 Task: Find connections with filter location Puerto Madryn with filter topic #Corporationwith filter profile language French with filter current company Vaco with filter school RNS Institute of Technology - India with filter industry Motor Vehicle Manufacturing with filter service category User Experience Writing with filter keywords title Camera Operator
Action: Mouse moved to (580, 97)
Screenshot: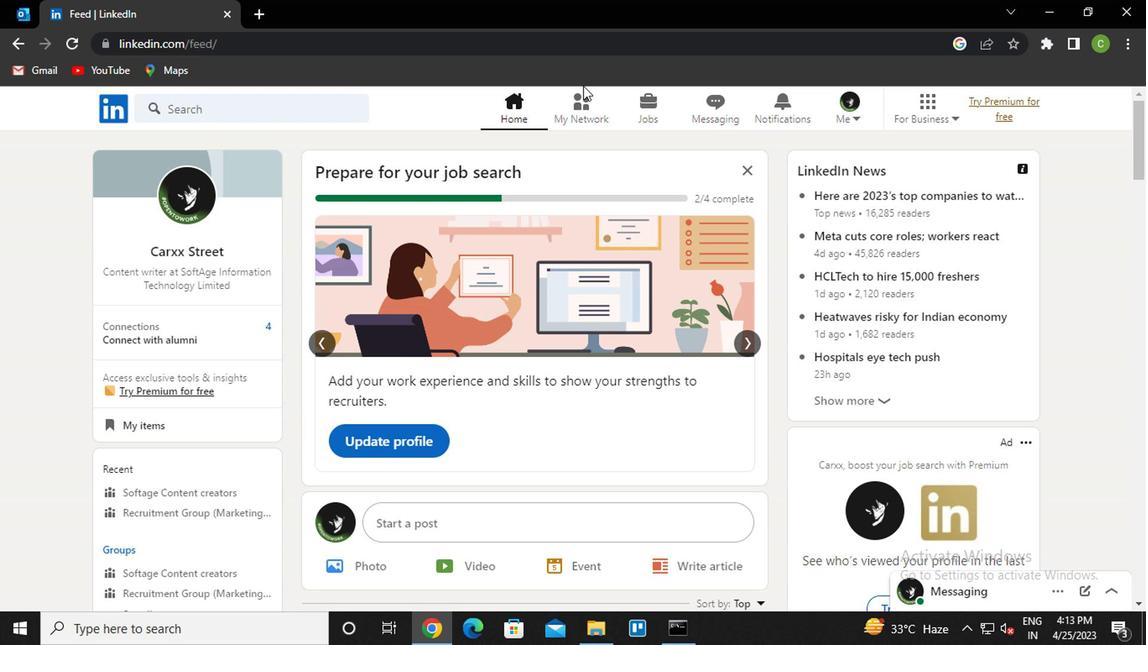 
Action: Mouse pressed left at (580, 97)
Screenshot: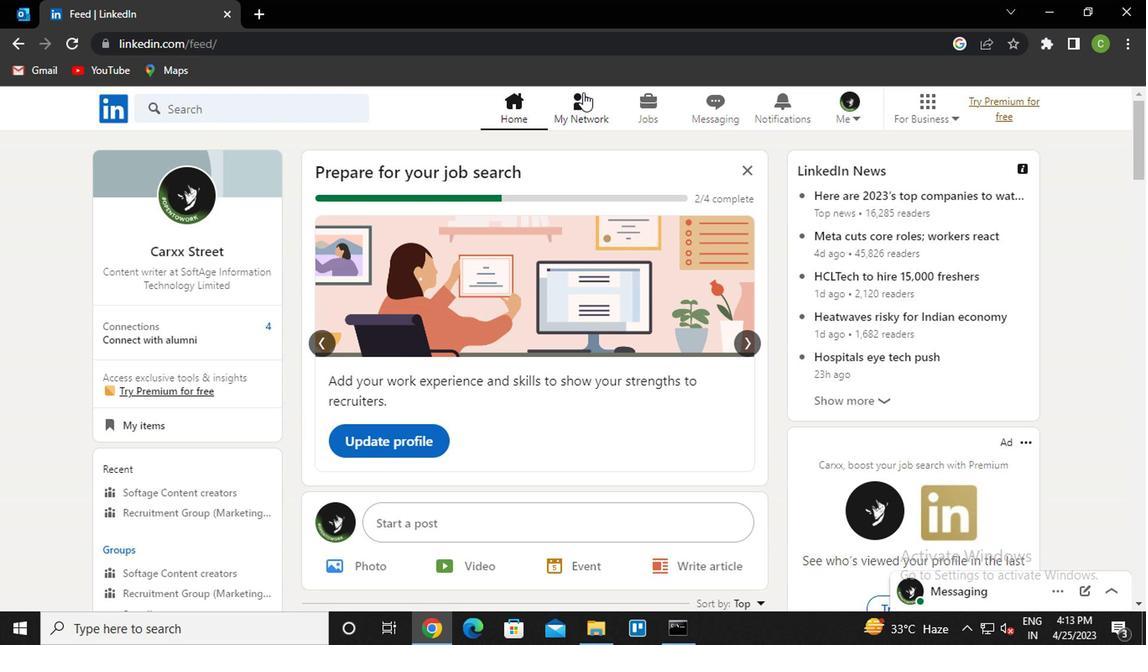 
Action: Mouse moved to (250, 198)
Screenshot: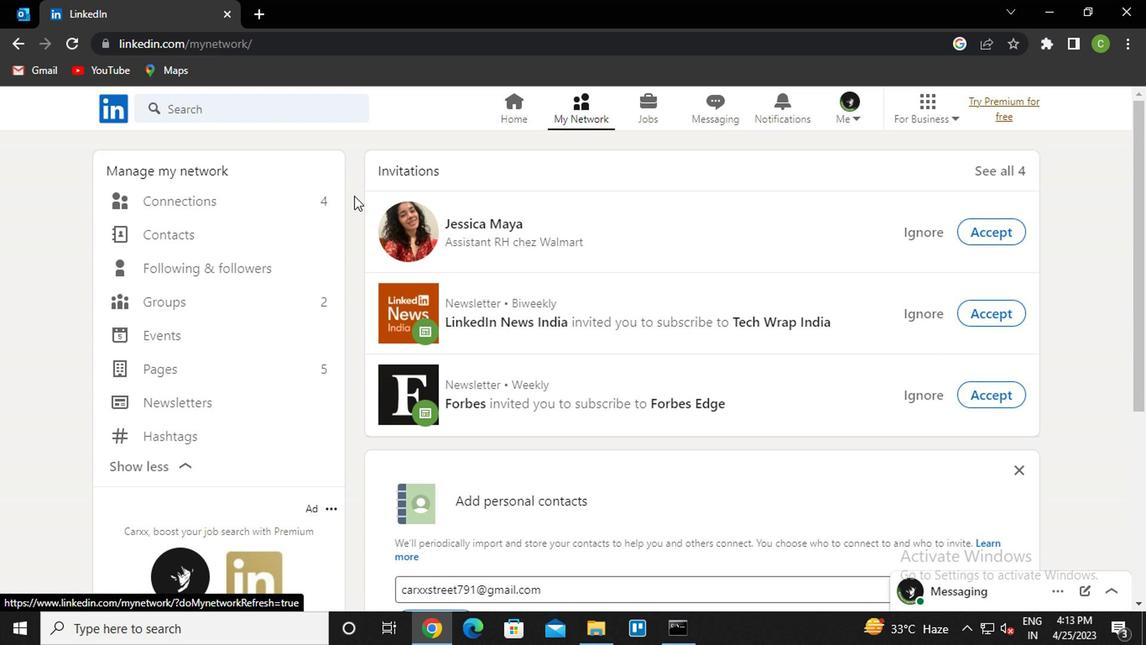 
Action: Mouse pressed left at (250, 198)
Screenshot: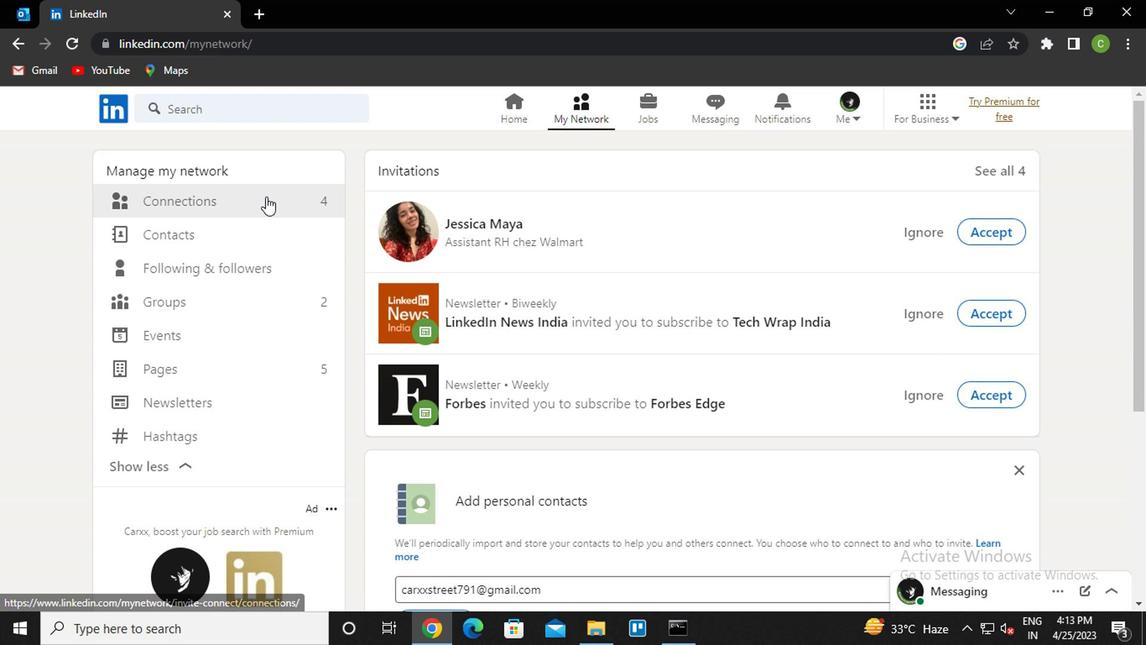 
Action: Mouse moved to (698, 206)
Screenshot: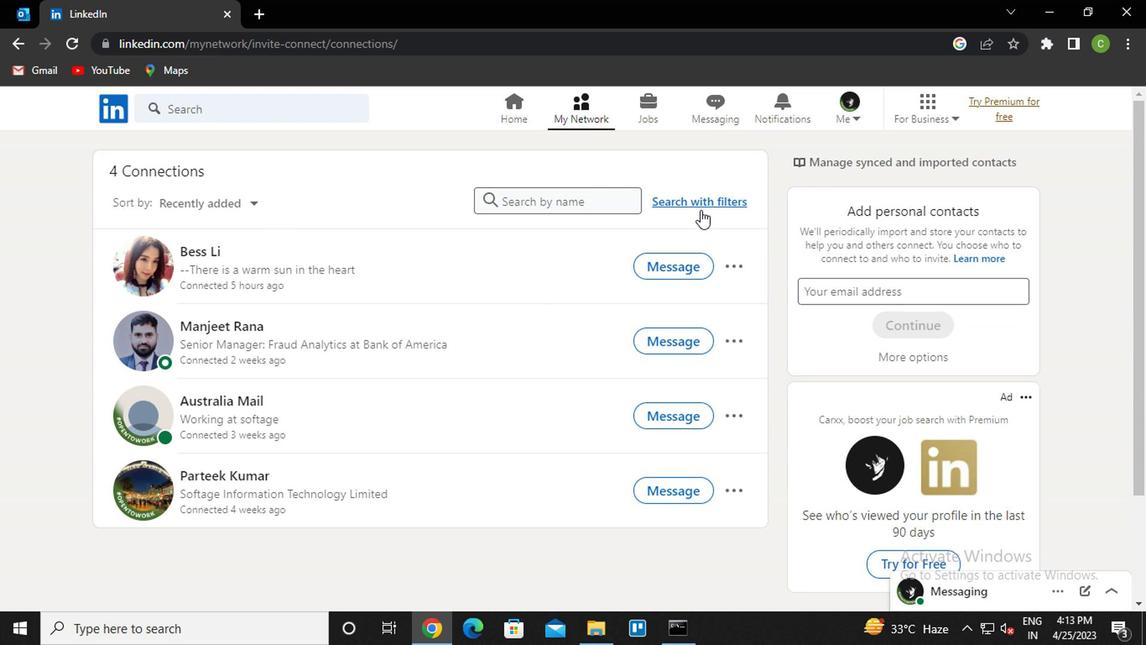 
Action: Mouse pressed left at (698, 206)
Screenshot: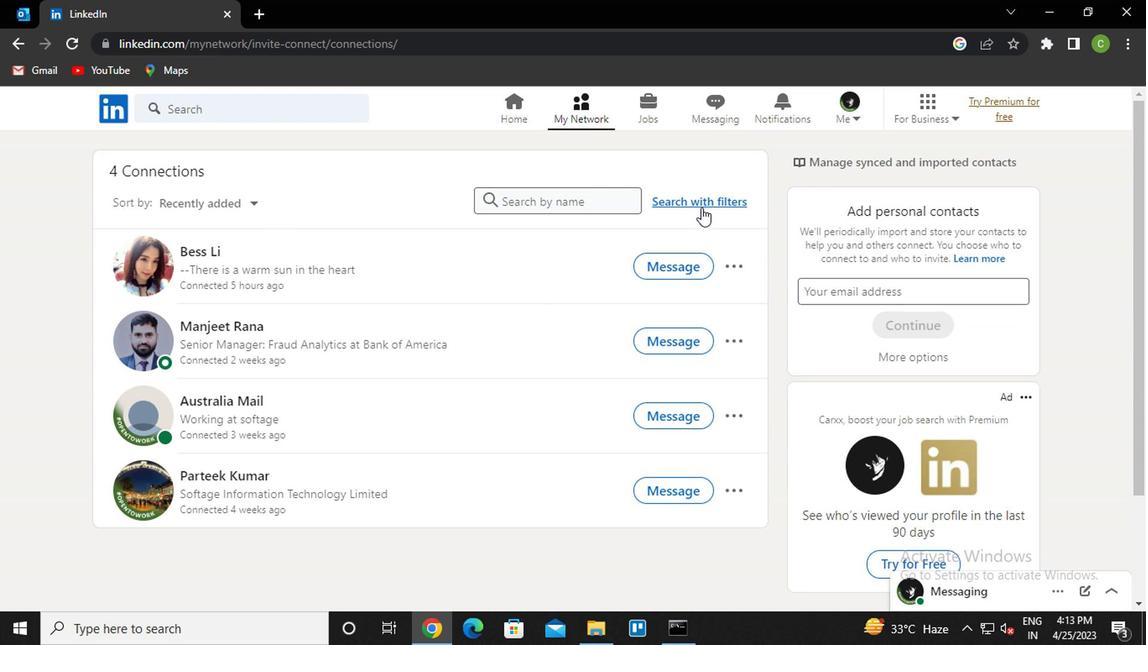 
Action: Mouse moved to (565, 158)
Screenshot: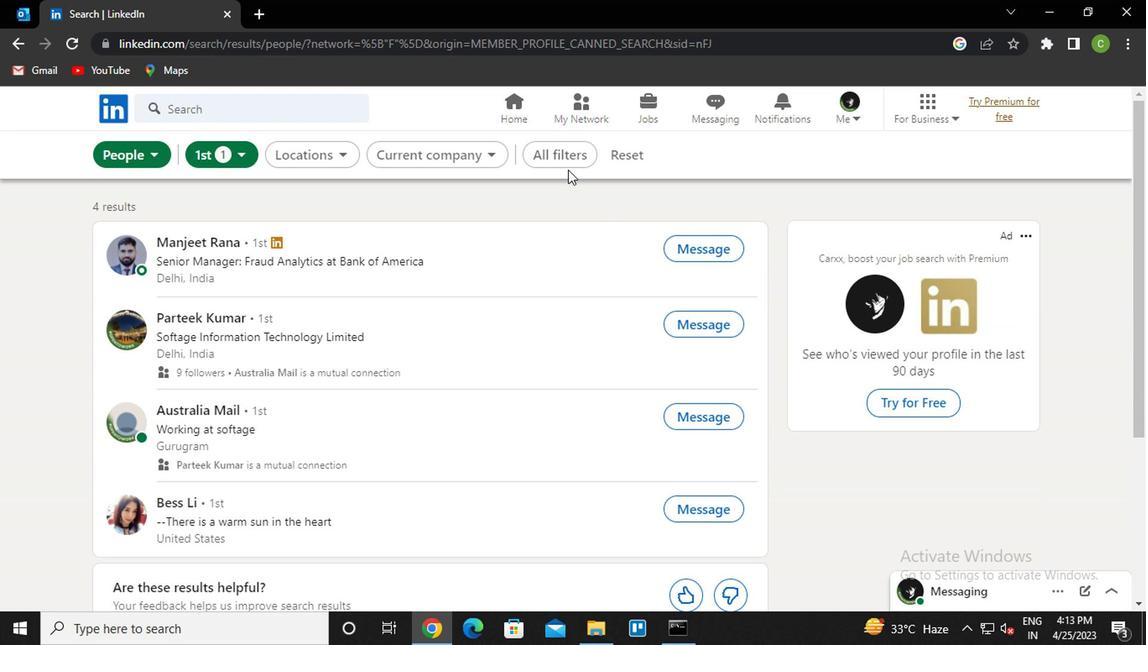 
Action: Mouse pressed left at (565, 158)
Screenshot: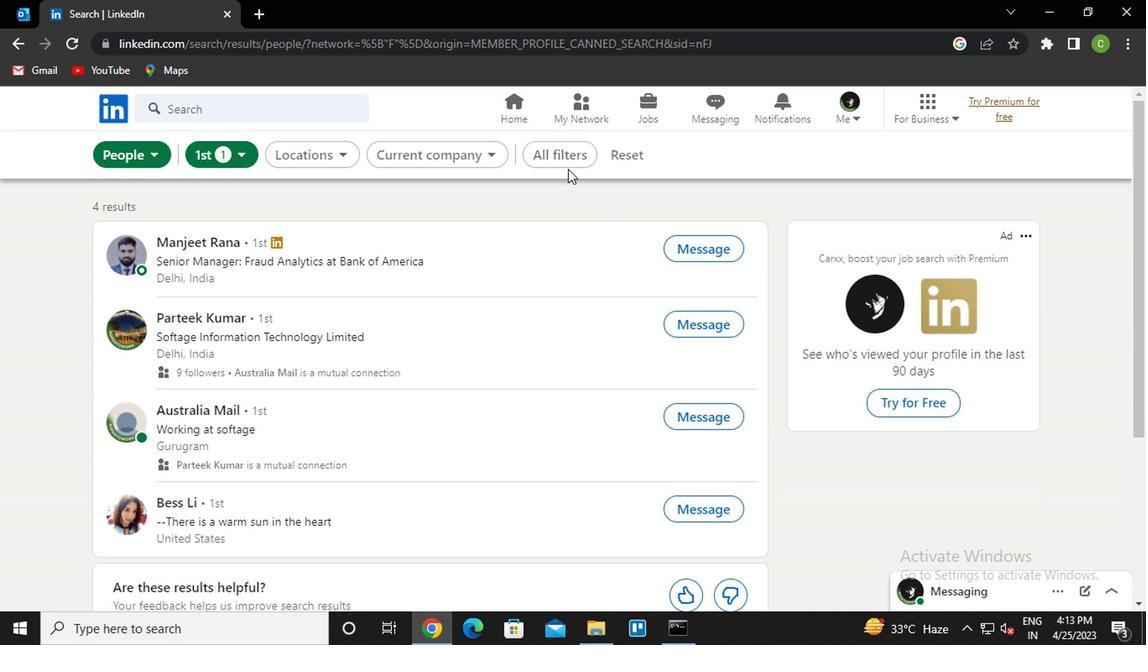 
Action: Mouse moved to (843, 389)
Screenshot: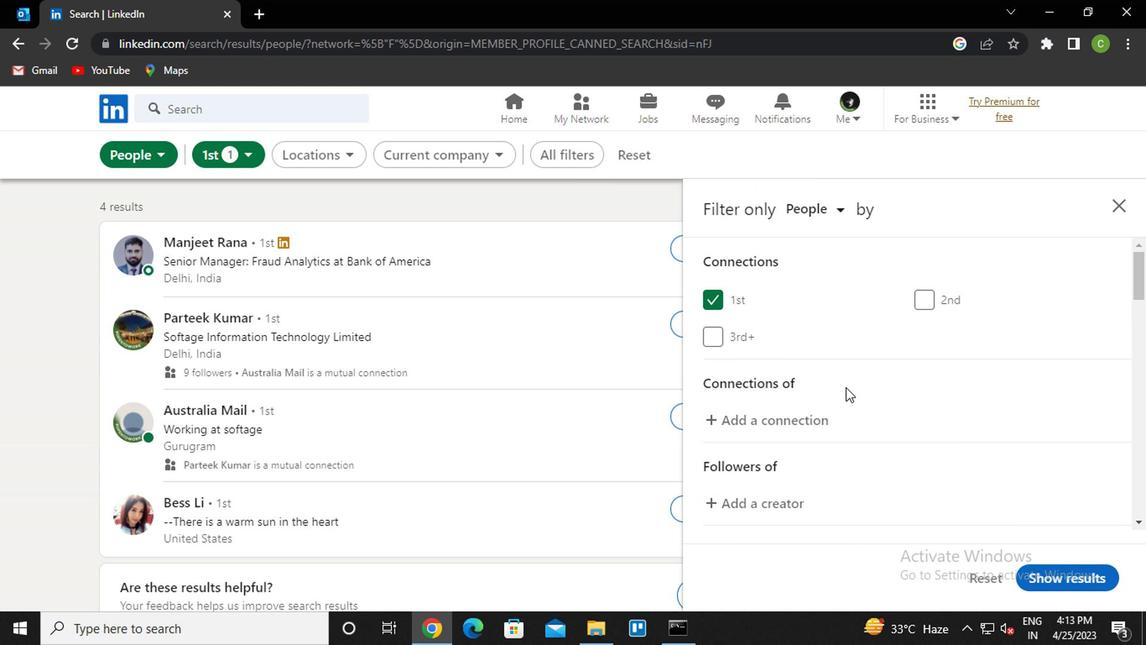 
Action: Mouse scrolled (843, 388) with delta (0, 0)
Screenshot: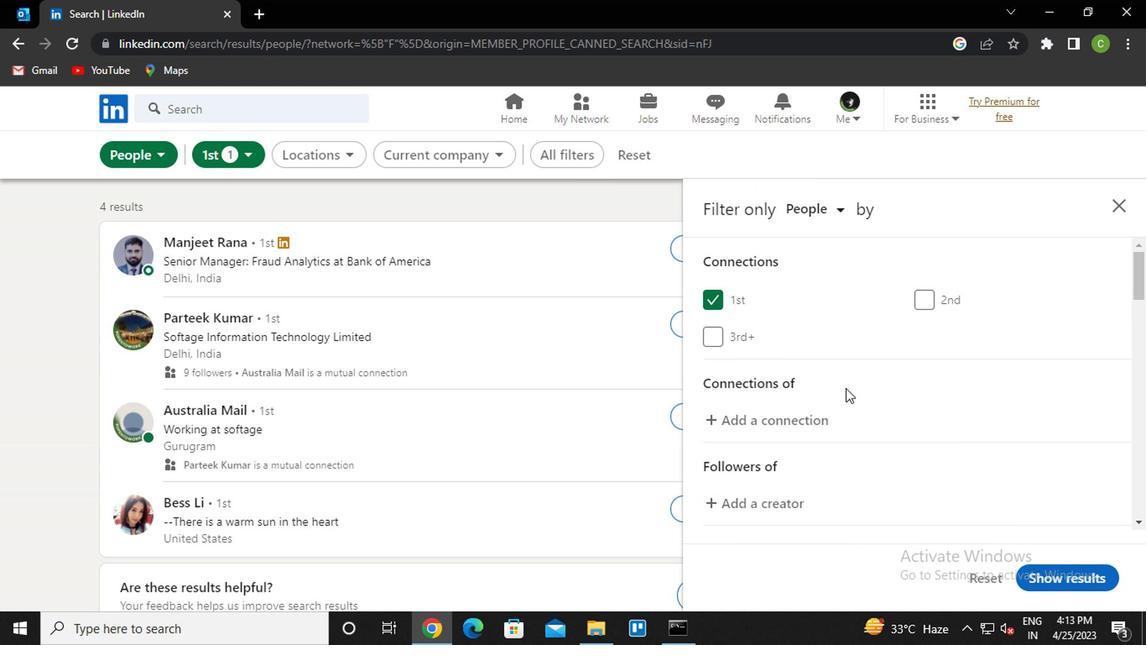 
Action: Mouse moved to (854, 421)
Screenshot: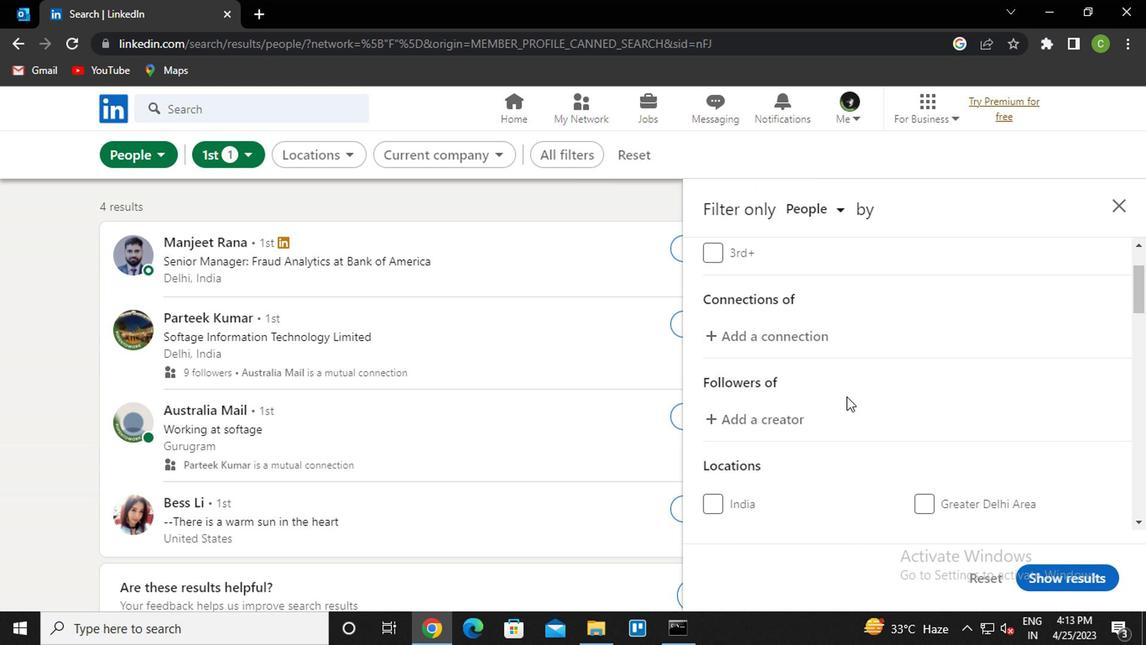 
Action: Mouse scrolled (854, 420) with delta (0, -1)
Screenshot: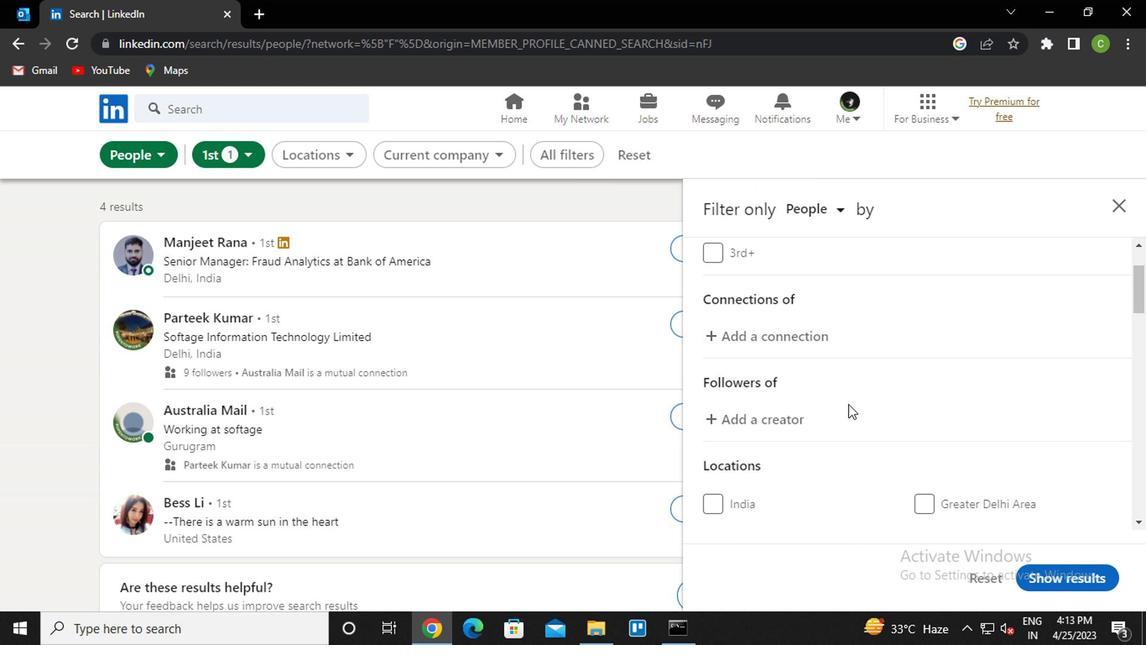
Action: Mouse moved to (911, 467)
Screenshot: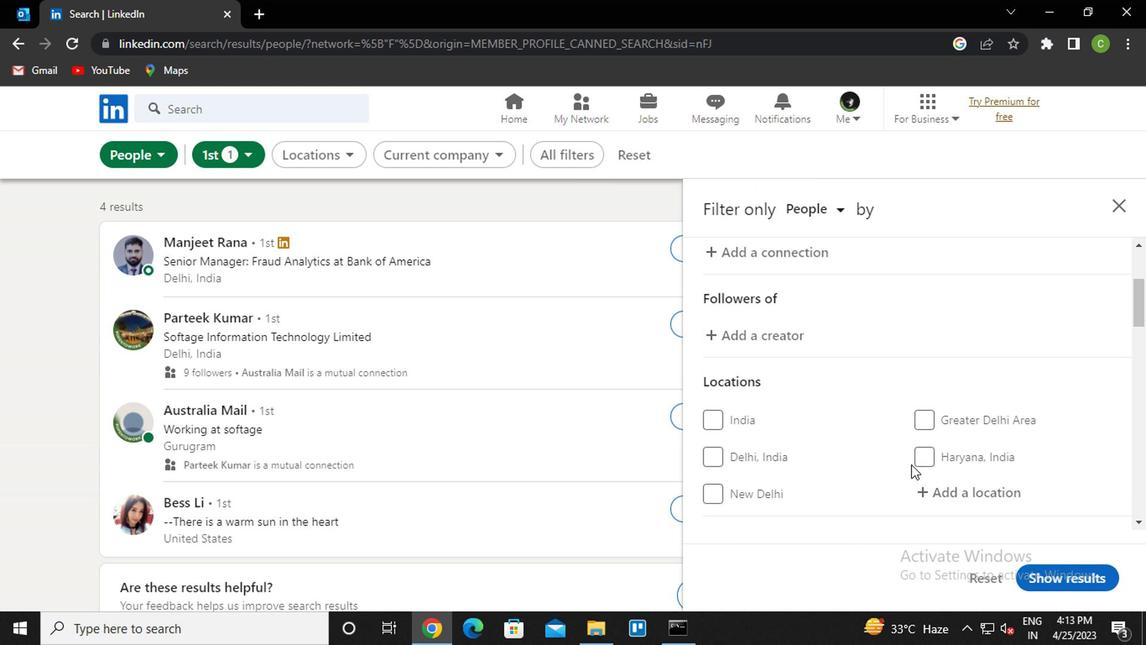 
Action: Mouse scrolled (911, 465) with delta (0, -1)
Screenshot: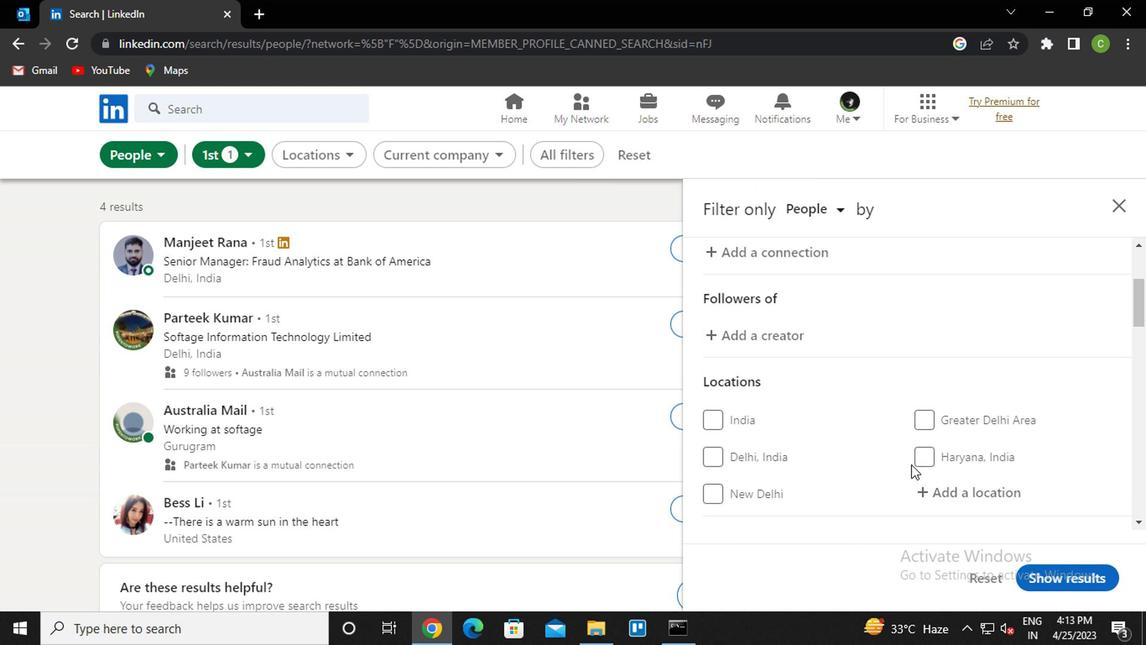 
Action: Mouse moved to (982, 415)
Screenshot: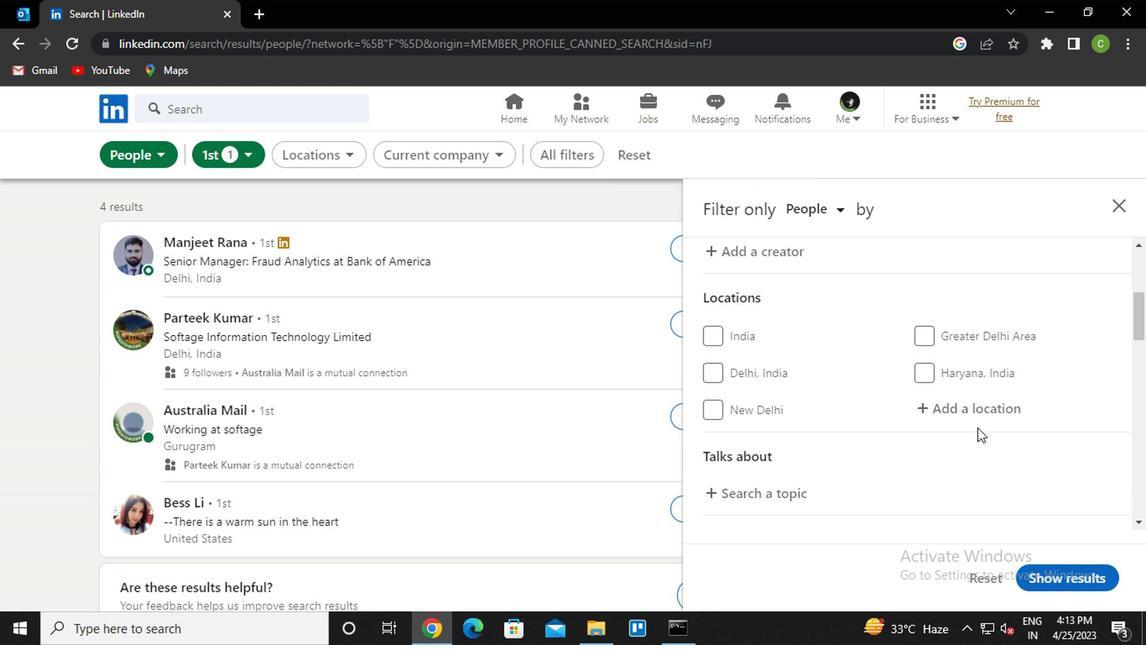 
Action: Mouse pressed left at (982, 415)
Screenshot: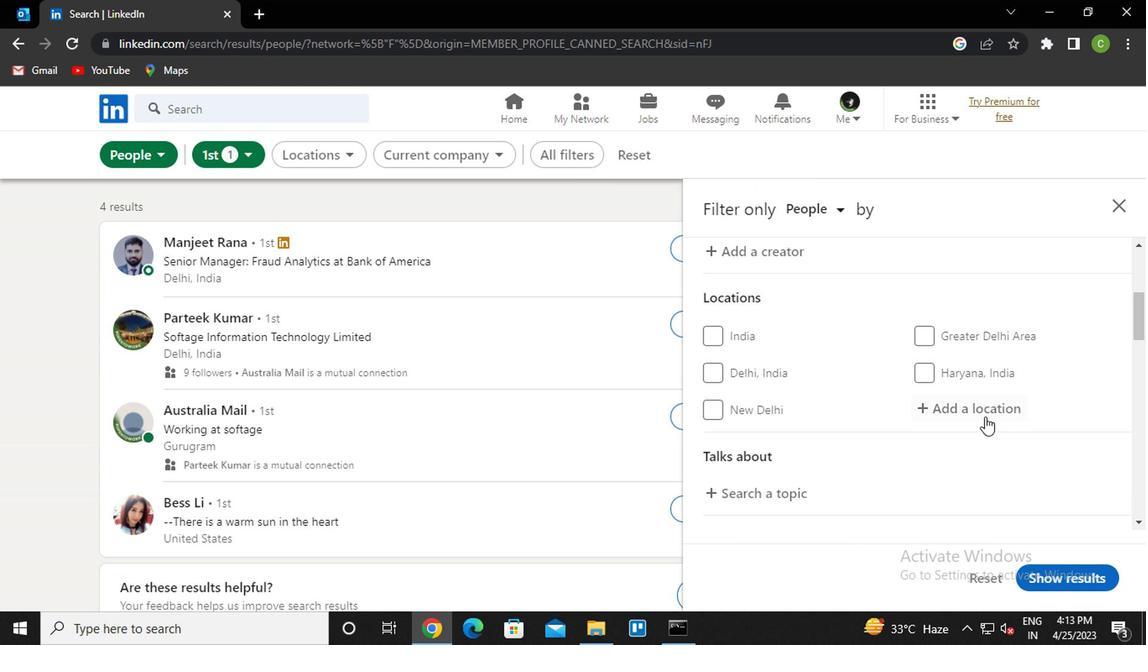 
Action: Key pressed pe<Key.backspace><Key.caps_lock>uerto<Key.space>mad<Key.down><Key.down><Key.up><Key.enter>
Screenshot: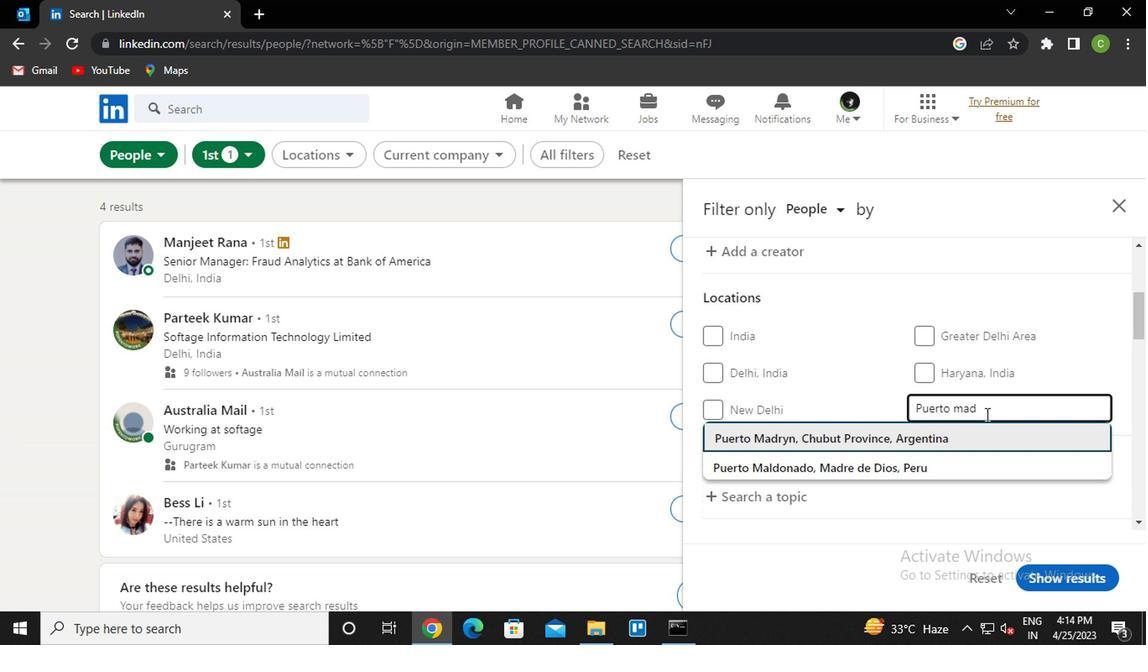 
Action: Mouse moved to (899, 415)
Screenshot: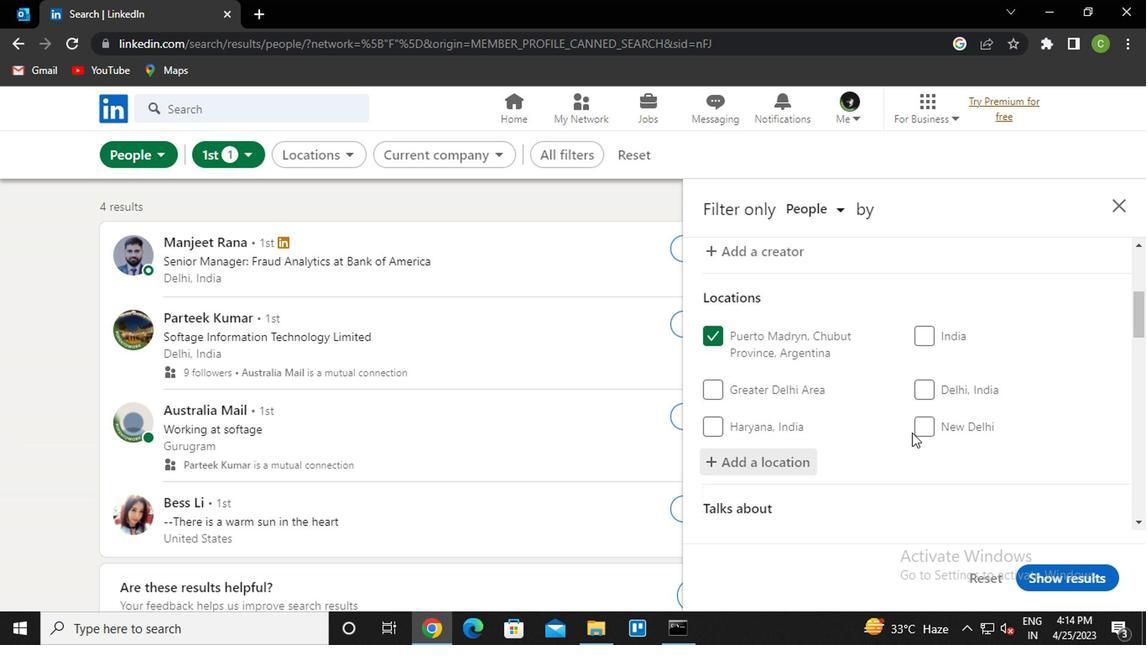
Action: Mouse scrolled (899, 415) with delta (0, 0)
Screenshot: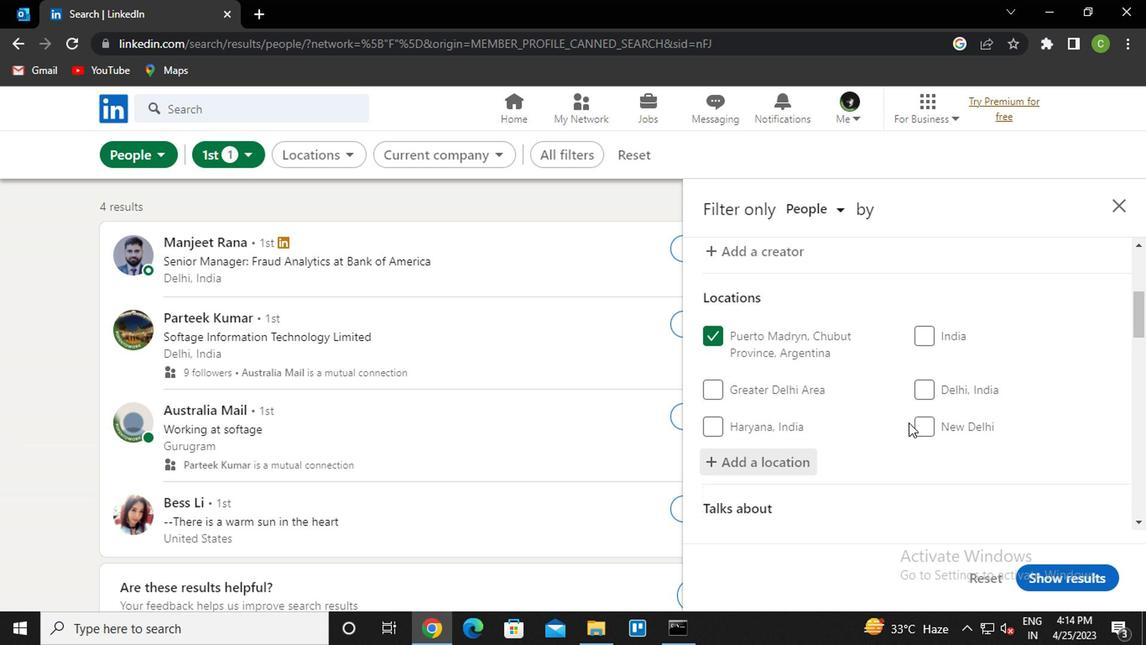 
Action: Mouse scrolled (899, 415) with delta (0, 0)
Screenshot: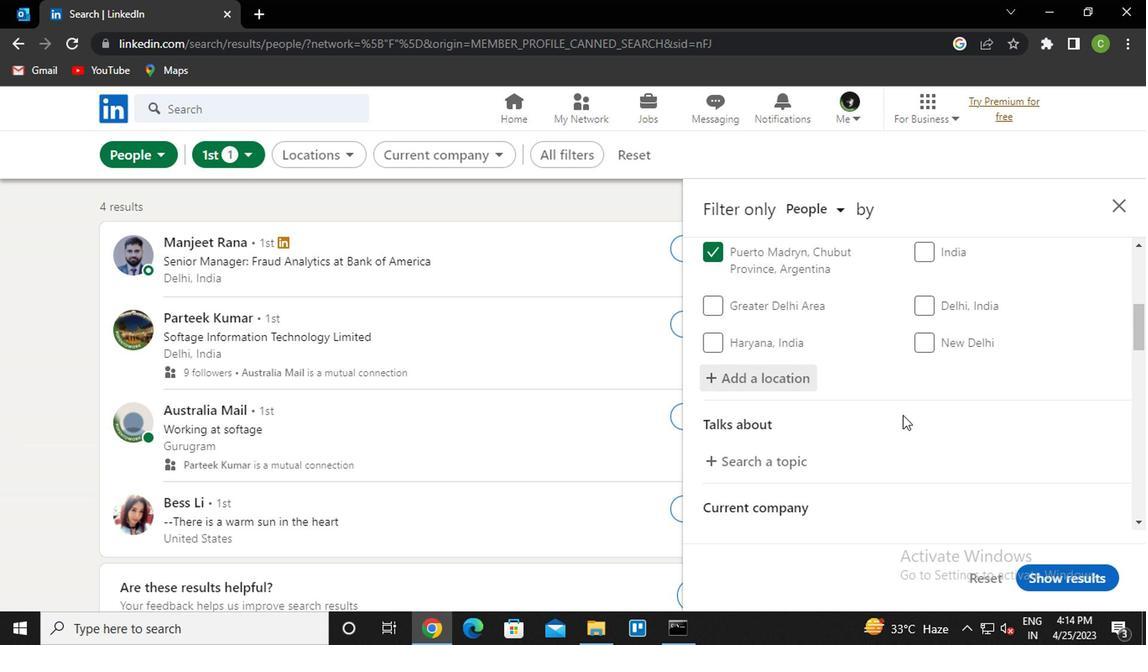 
Action: Mouse moved to (780, 382)
Screenshot: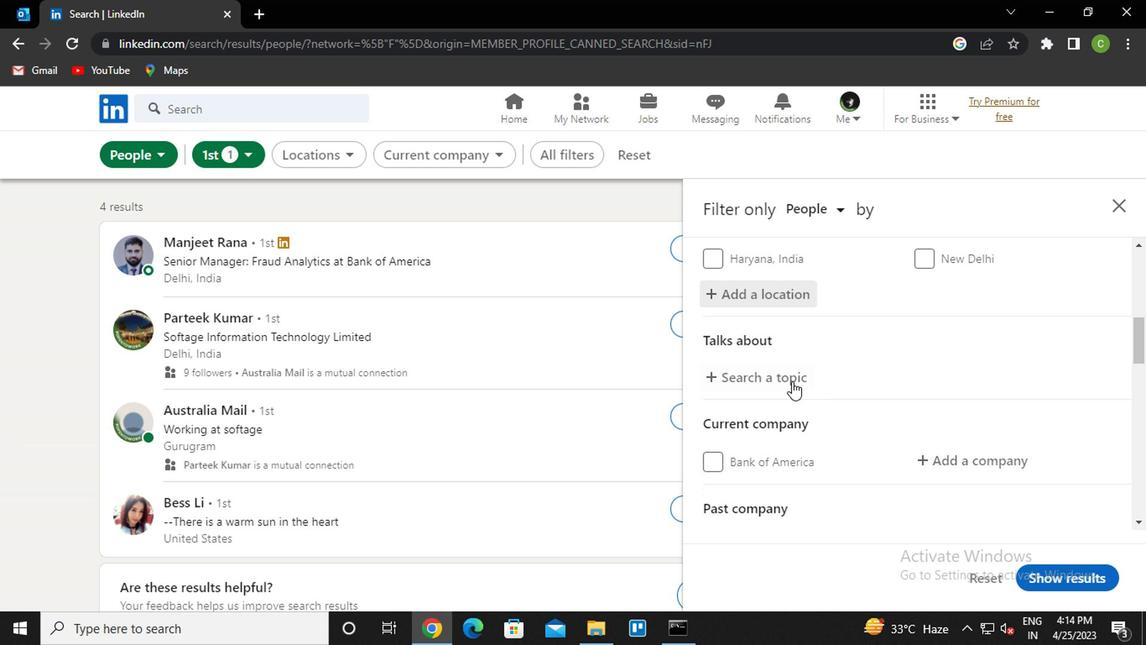 
Action: Mouse pressed left at (780, 382)
Screenshot: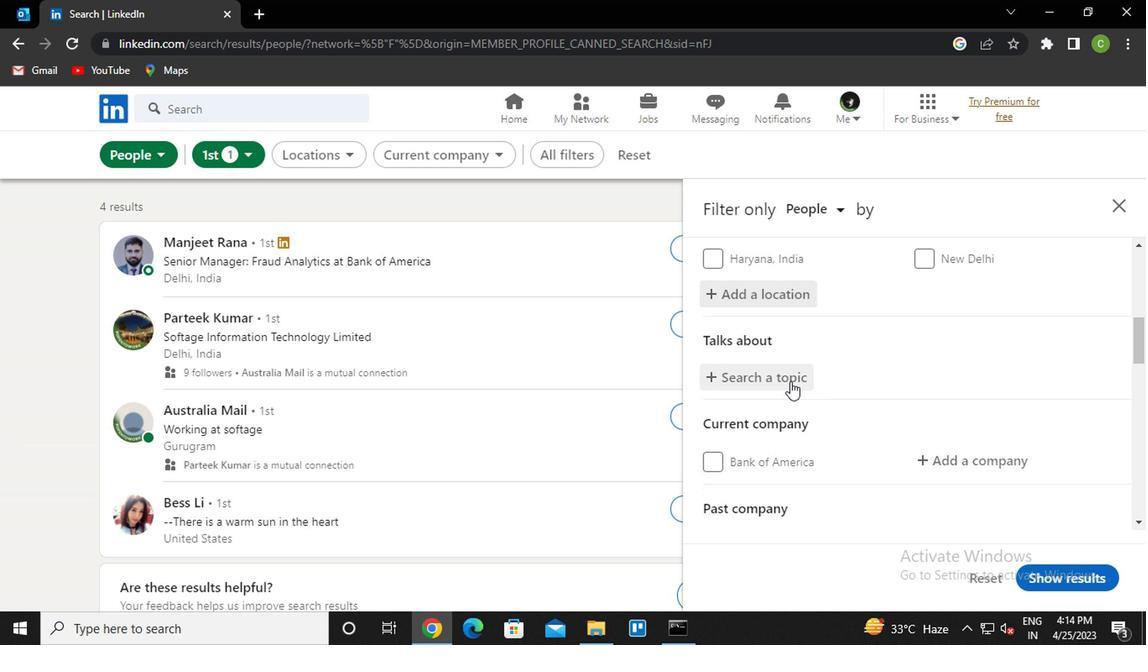 
Action: Mouse moved to (784, 381)
Screenshot: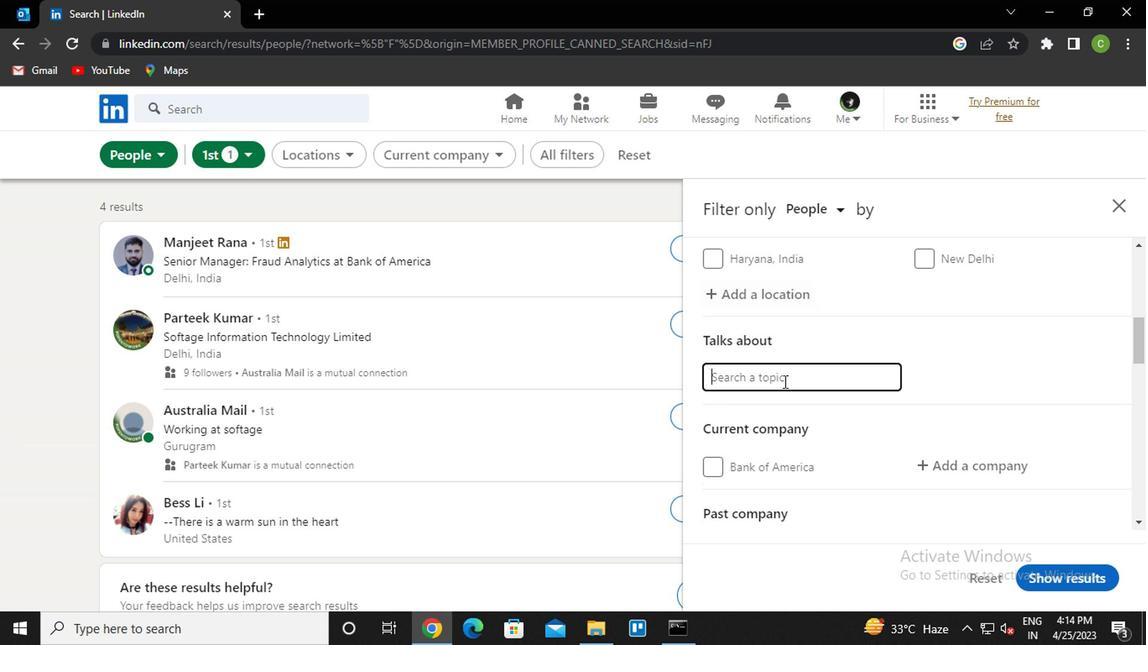 
Action: Key pressed corporation<Key.down><Key.down><Key.enter>
Screenshot: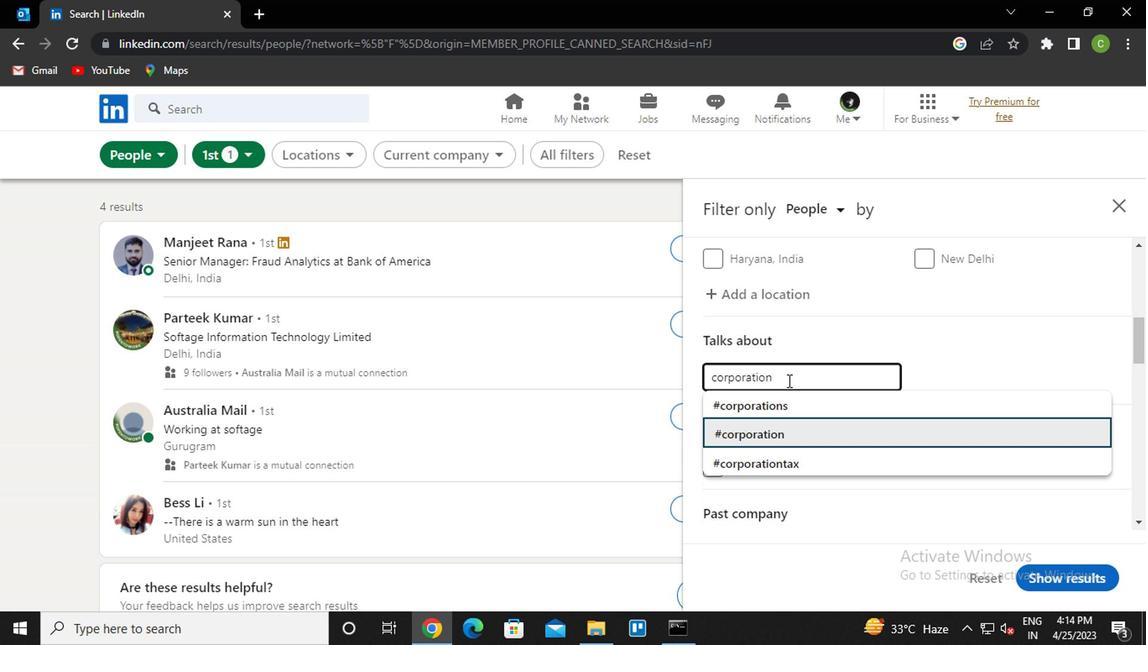 
Action: Mouse moved to (948, 465)
Screenshot: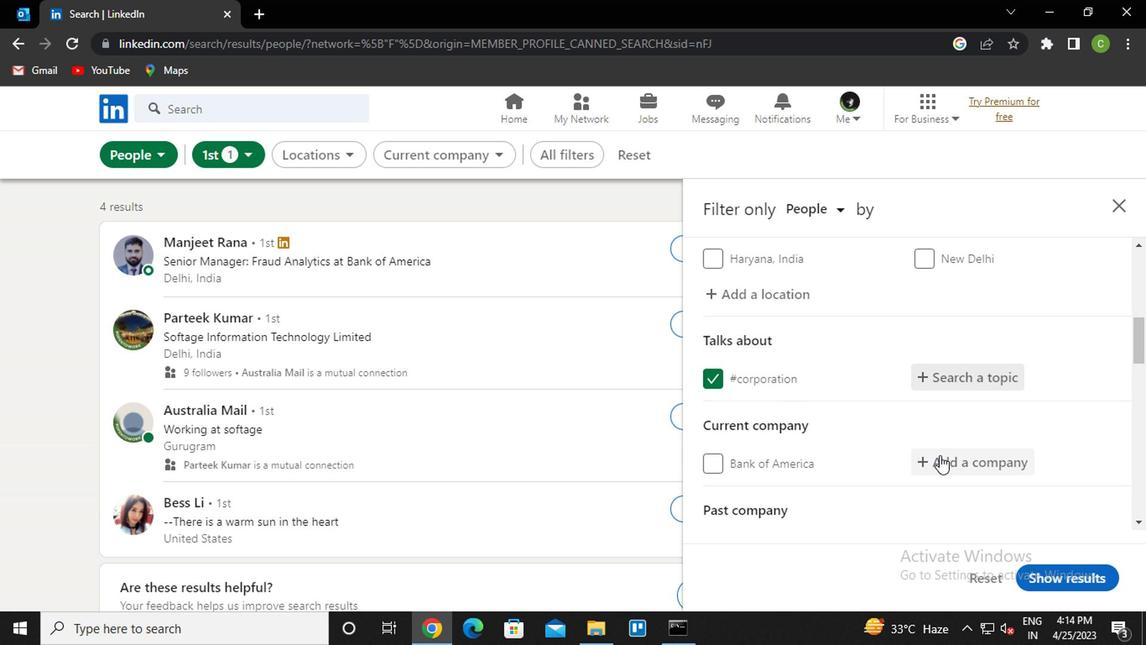 
Action: Mouse pressed left at (948, 465)
Screenshot: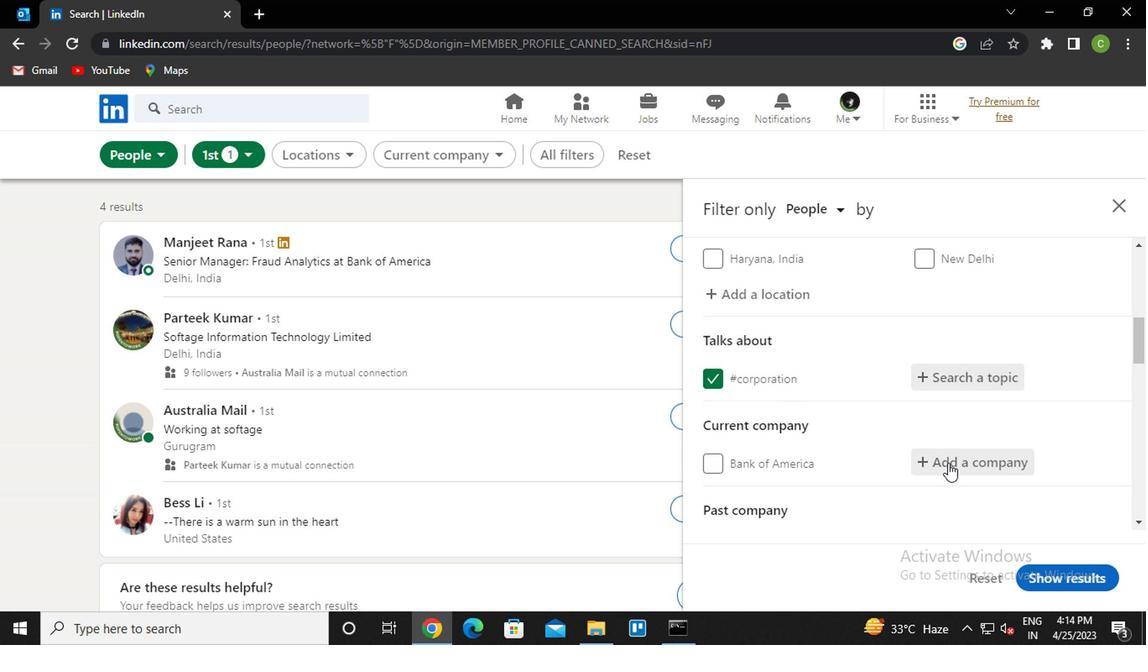
Action: Key pressed <Key.caps_lock>v<Key.caps_lock>aco<Key.down><Key.enter>
Screenshot: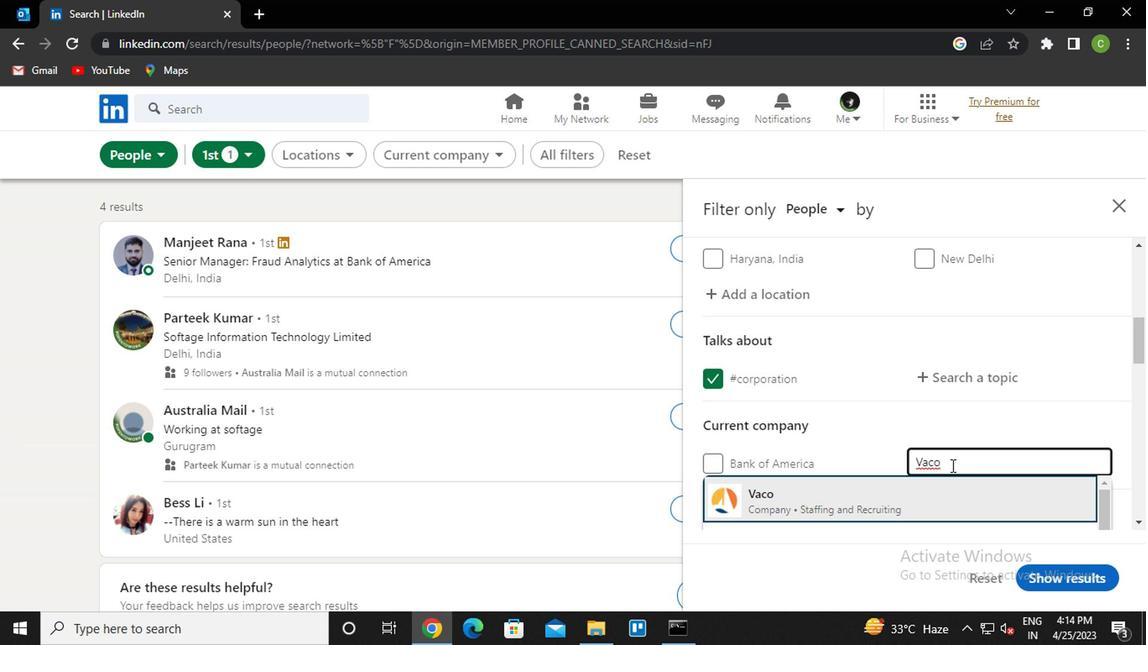 
Action: Mouse moved to (940, 473)
Screenshot: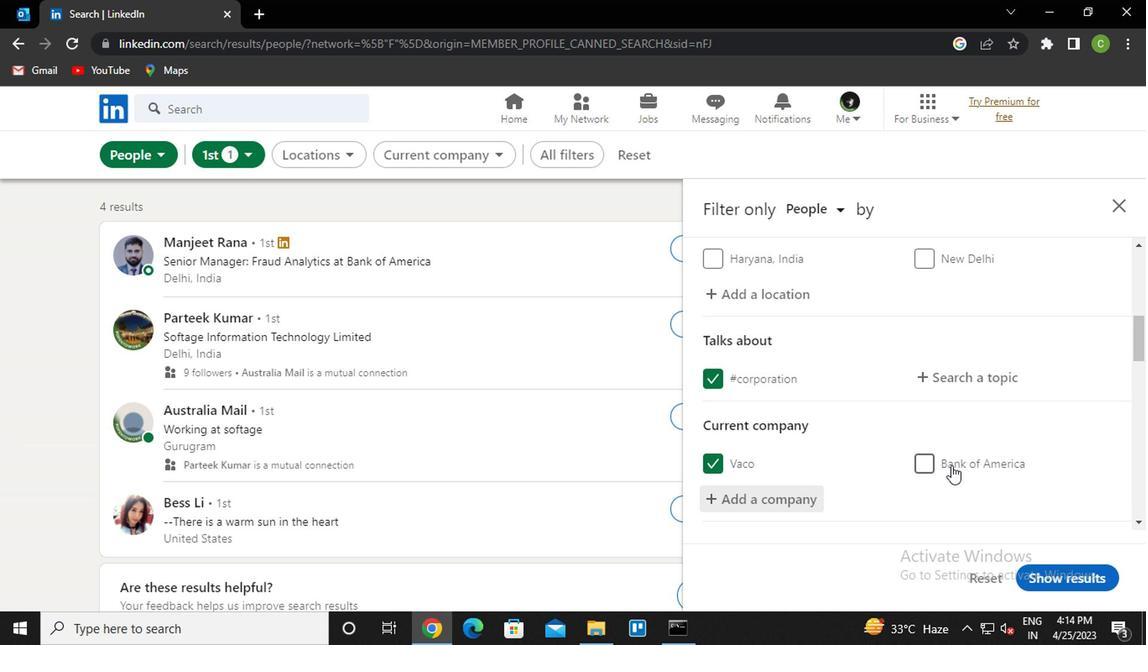 
Action: Mouse scrolled (940, 471) with delta (0, -1)
Screenshot: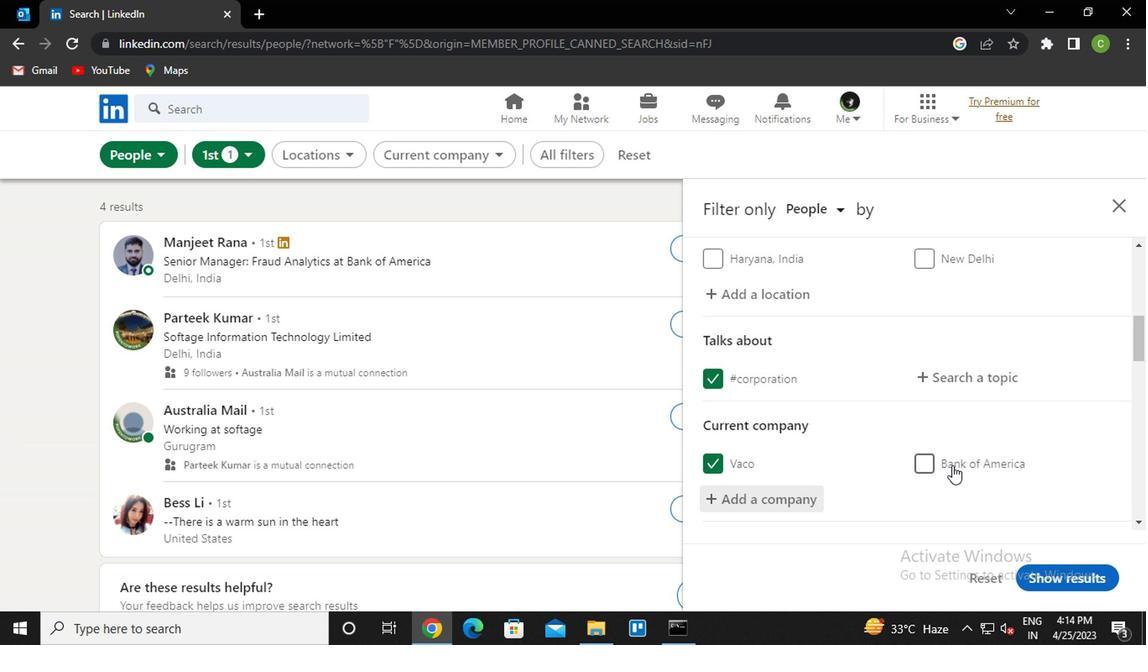 
Action: Mouse moved to (940, 473)
Screenshot: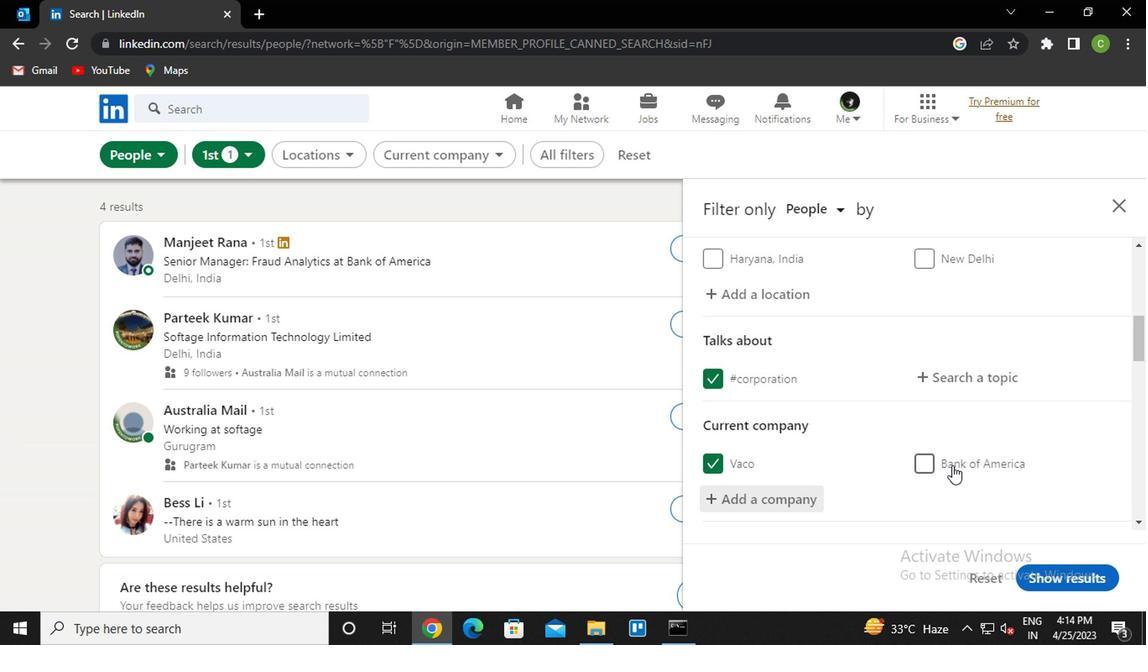 
Action: Mouse scrolled (940, 471) with delta (0, -1)
Screenshot: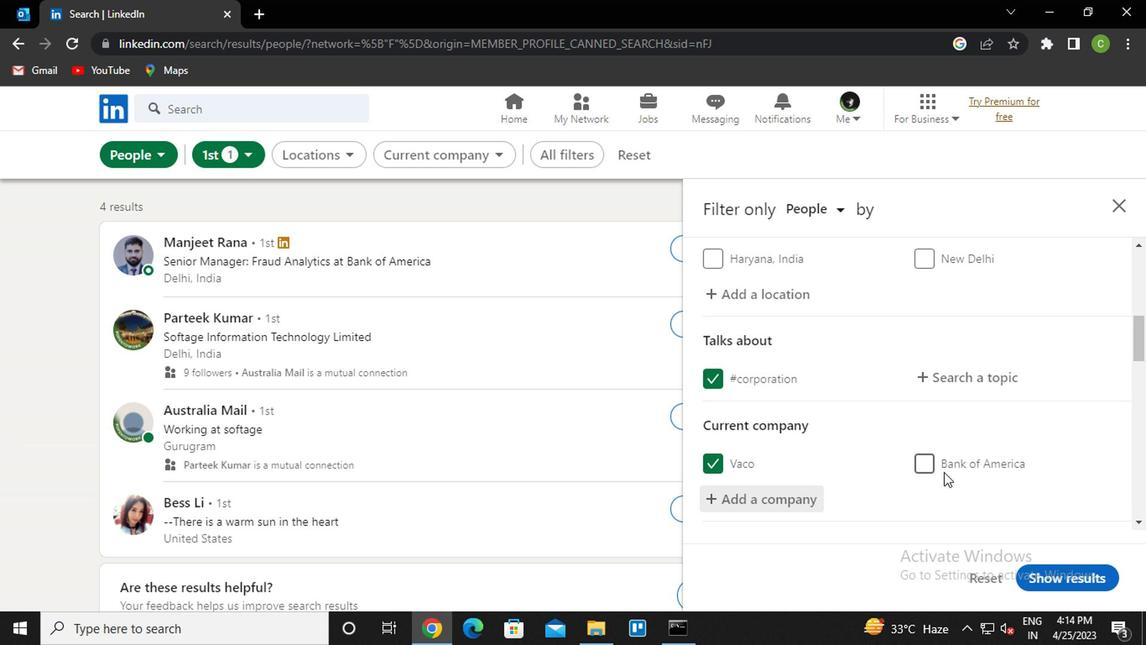 
Action: Mouse moved to (918, 454)
Screenshot: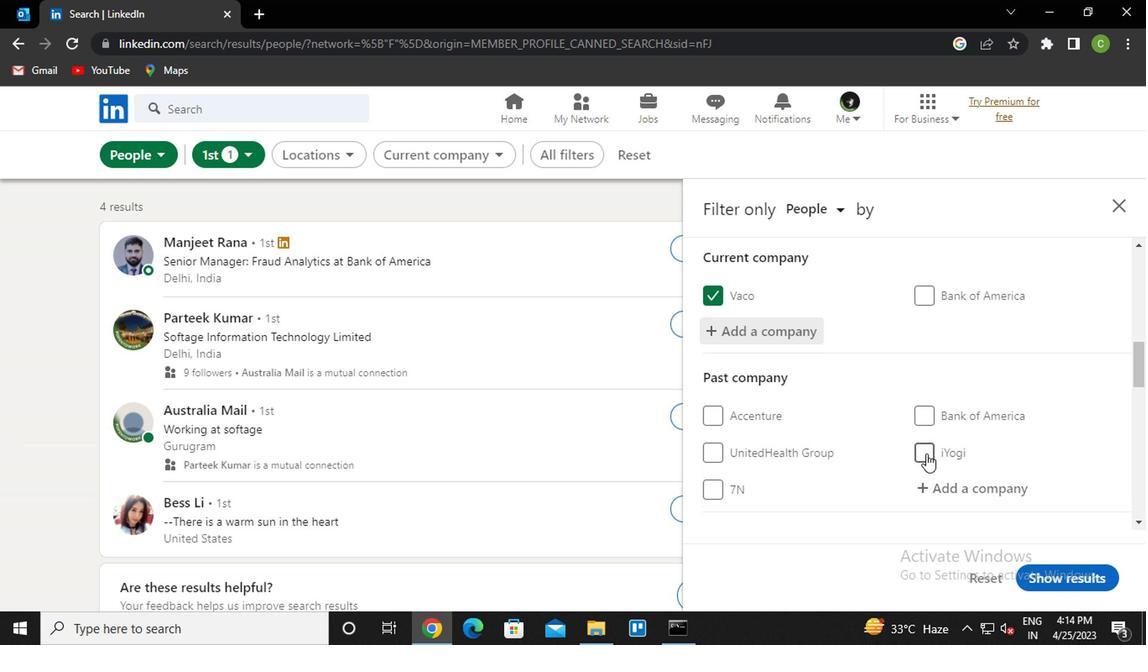 
Action: Mouse scrolled (918, 453) with delta (0, -1)
Screenshot: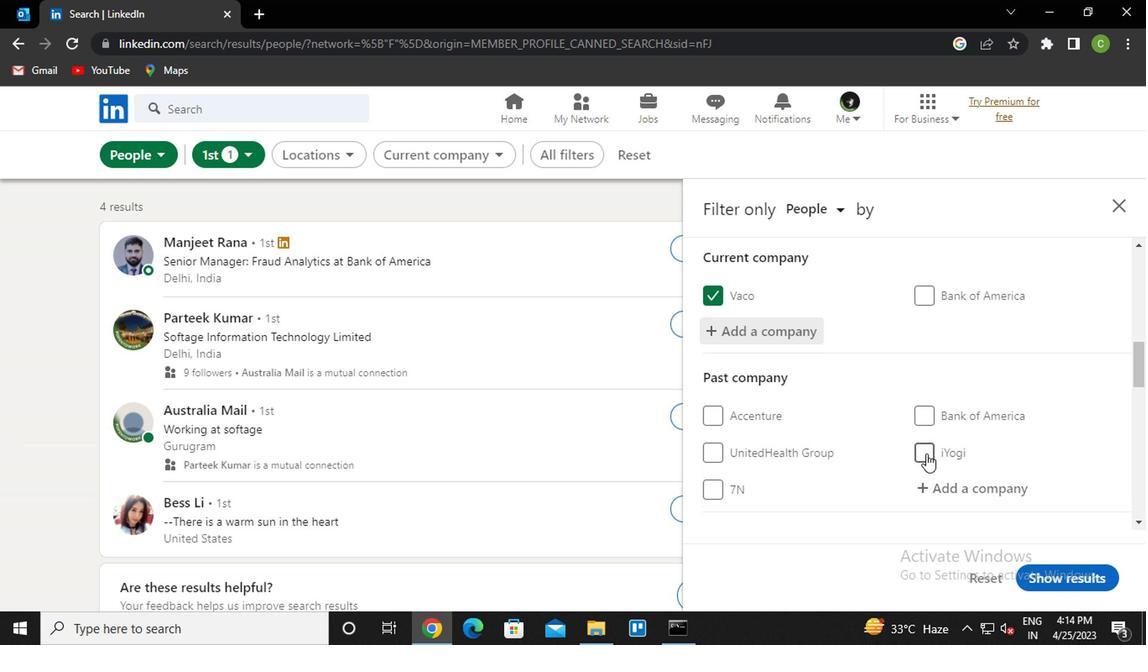 
Action: Mouse moved to (820, 365)
Screenshot: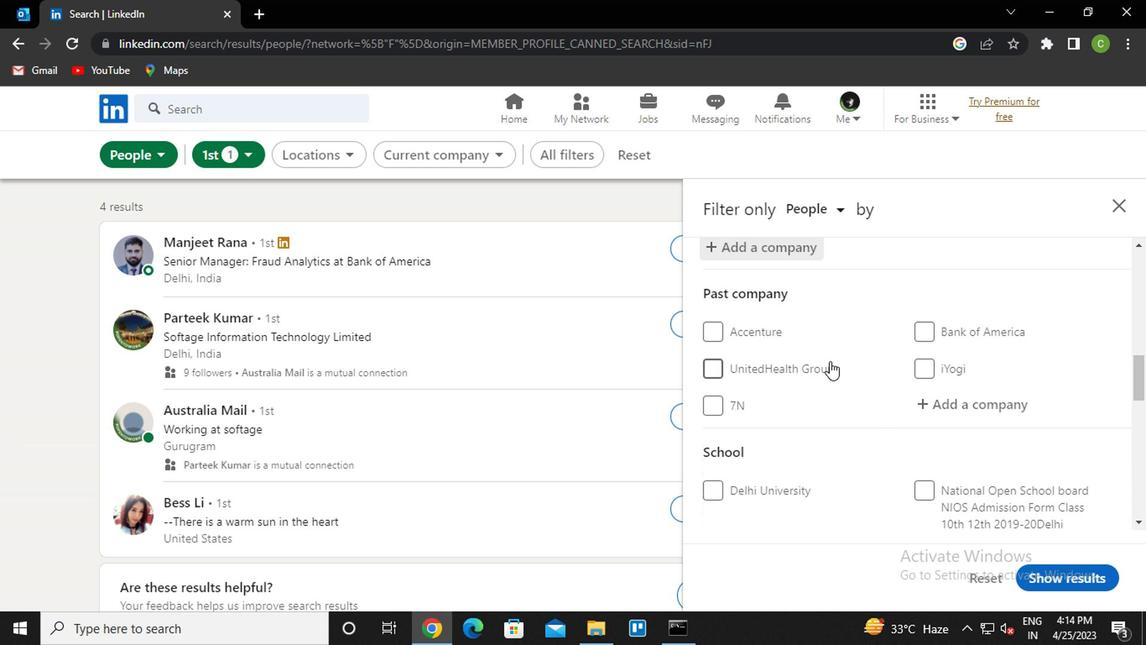 
Action: Mouse scrolled (820, 364) with delta (0, -1)
Screenshot: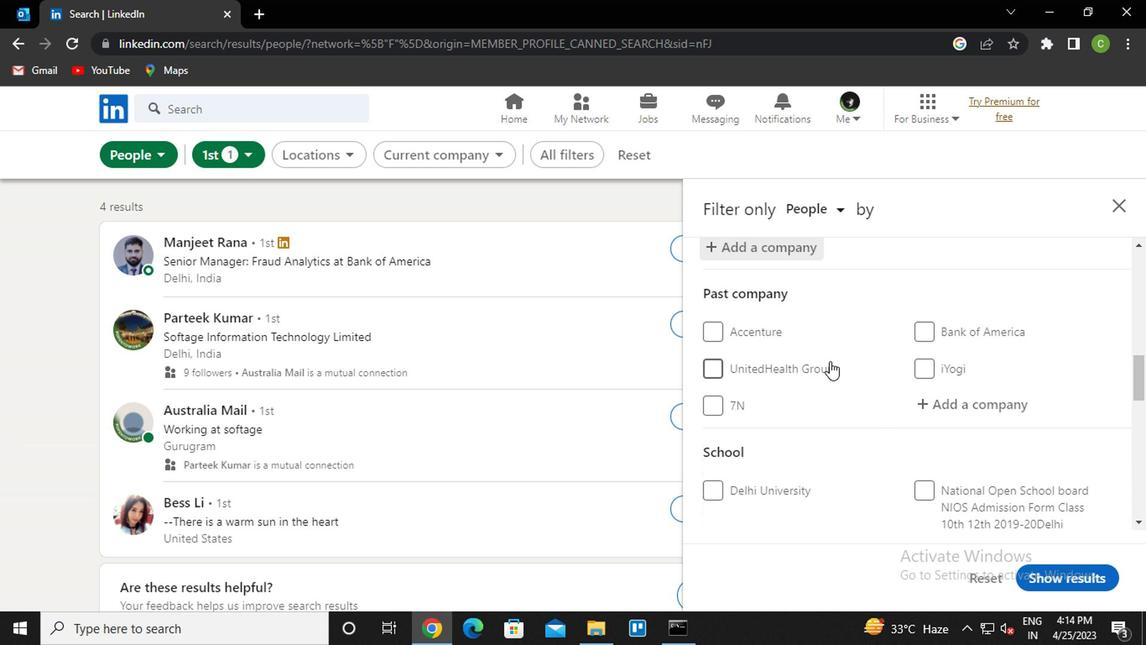 
Action: Mouse moved to (819, 366)
Screenshot: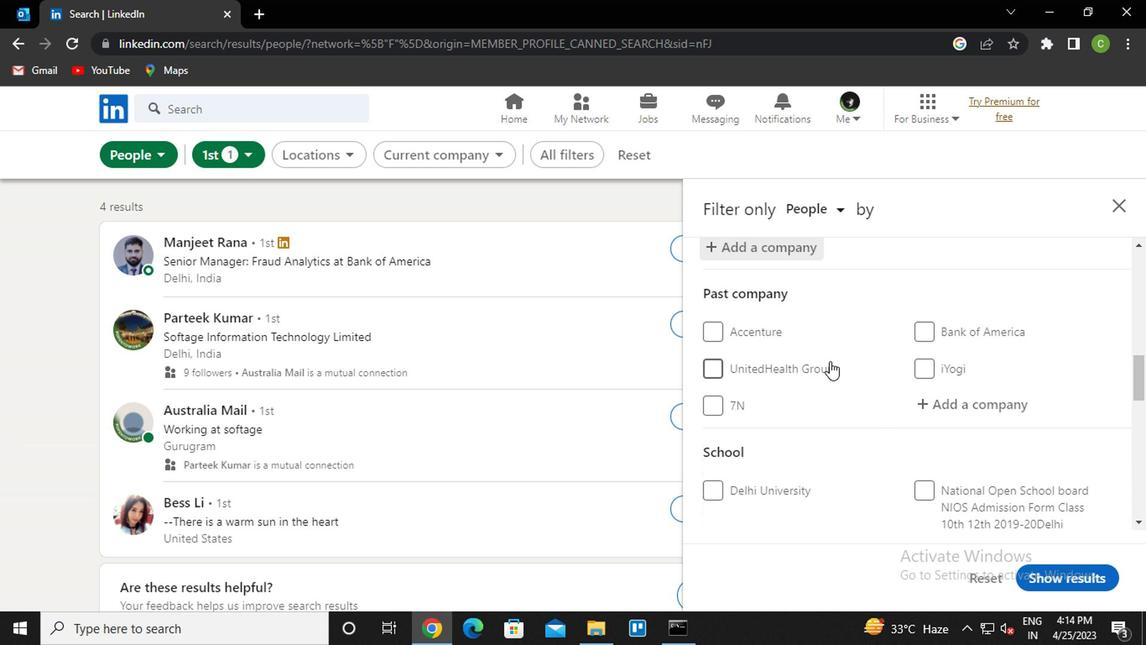 
Action: Mouse scrolled (819, 366) with delta (0, 0)
Screenshot: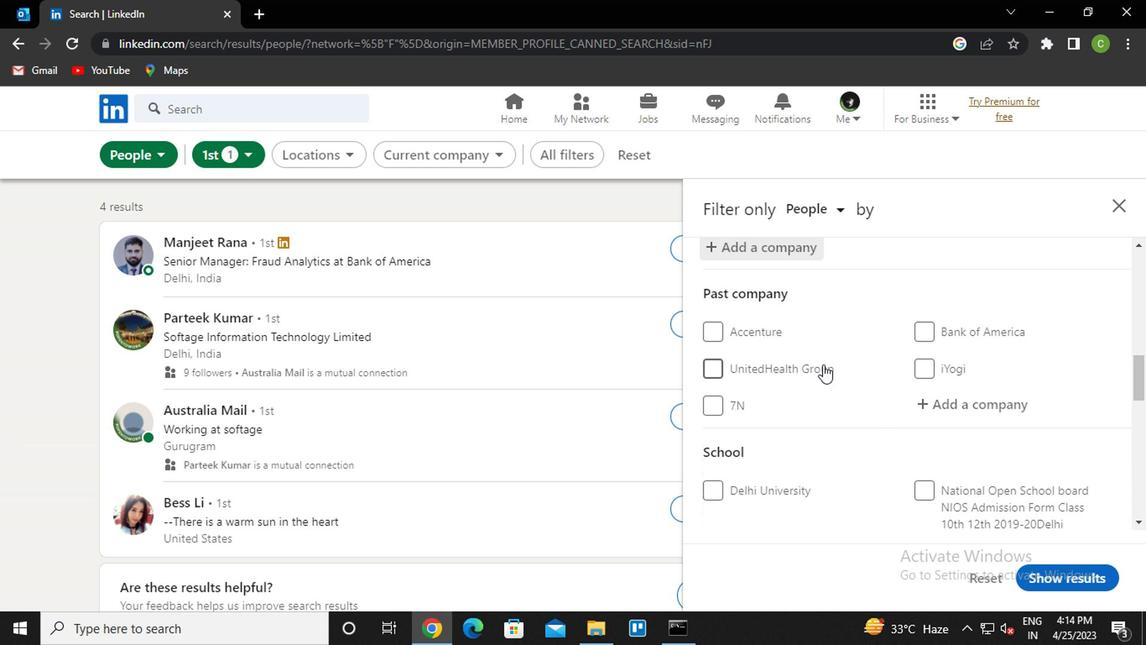 
Action: Mouse moved to (771, 443)
Screenshot: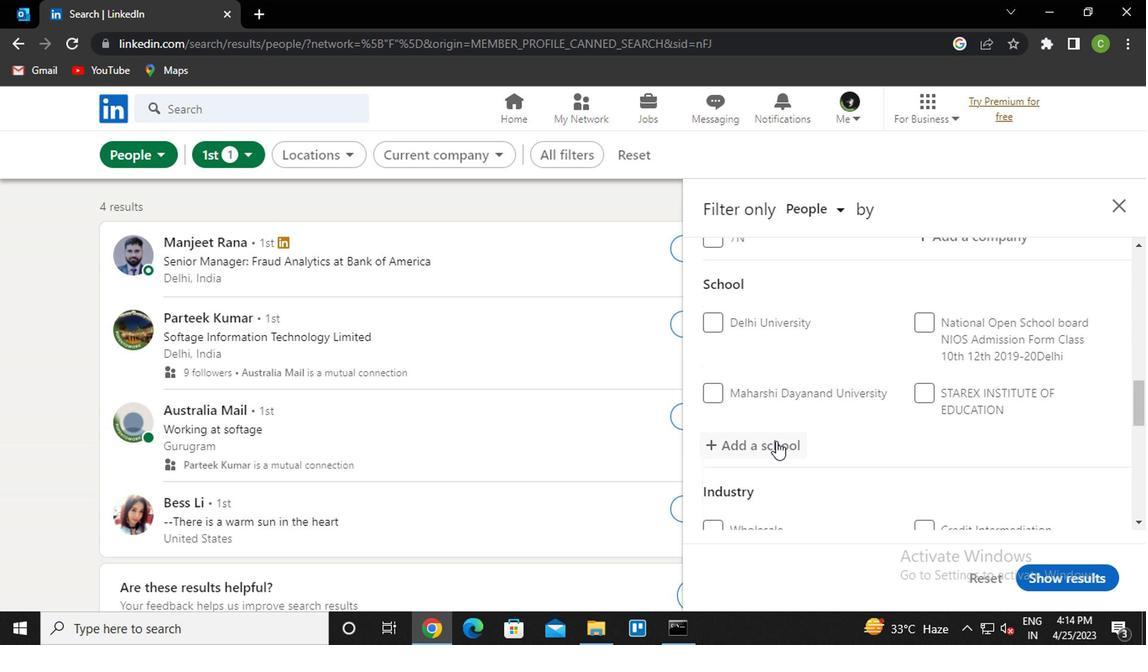 
Action: Mouse pressed left at (771, 443)
Screenshot: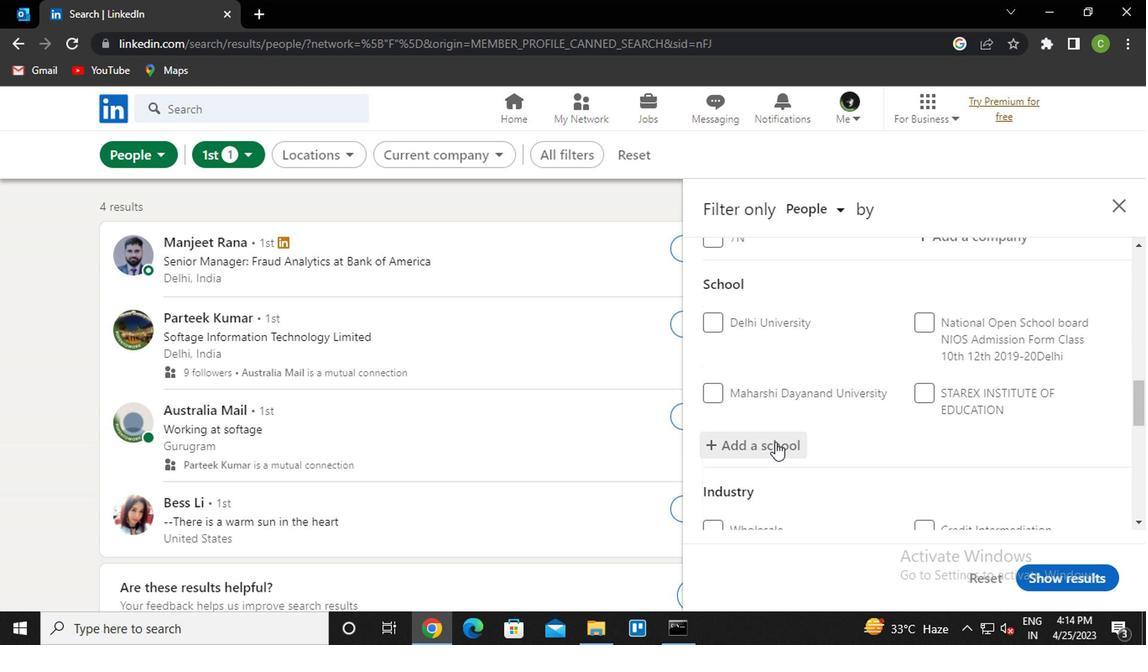 
Action: Mouse moved to (771, 443)
Screenshot: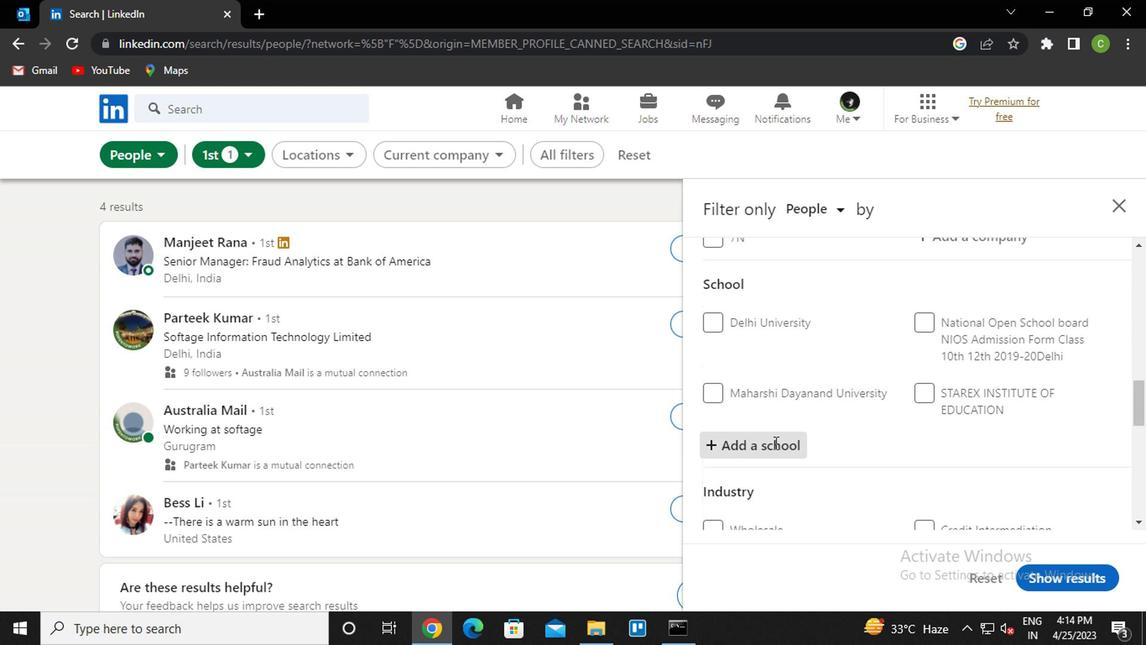 
Action: Key pressed <Key.caps_lock>rns<Key.space>i<Key.caps_lock>n<Key.down><Key.enter>
Screenshot: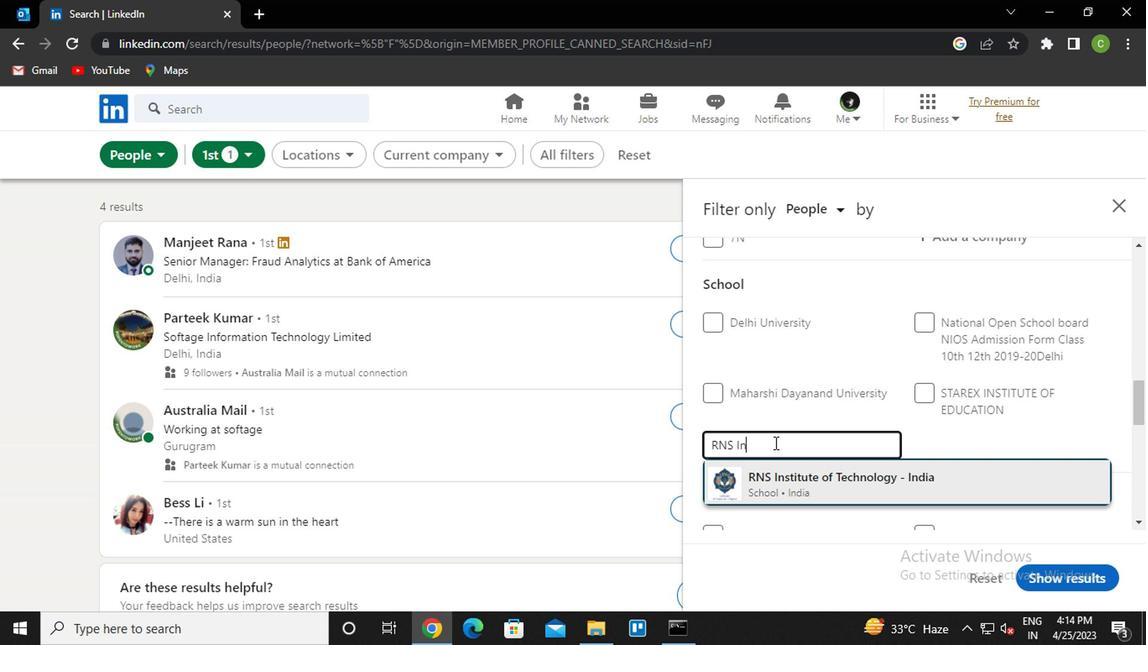 
Action: Mouse moved to (850, 421)
Screenshot: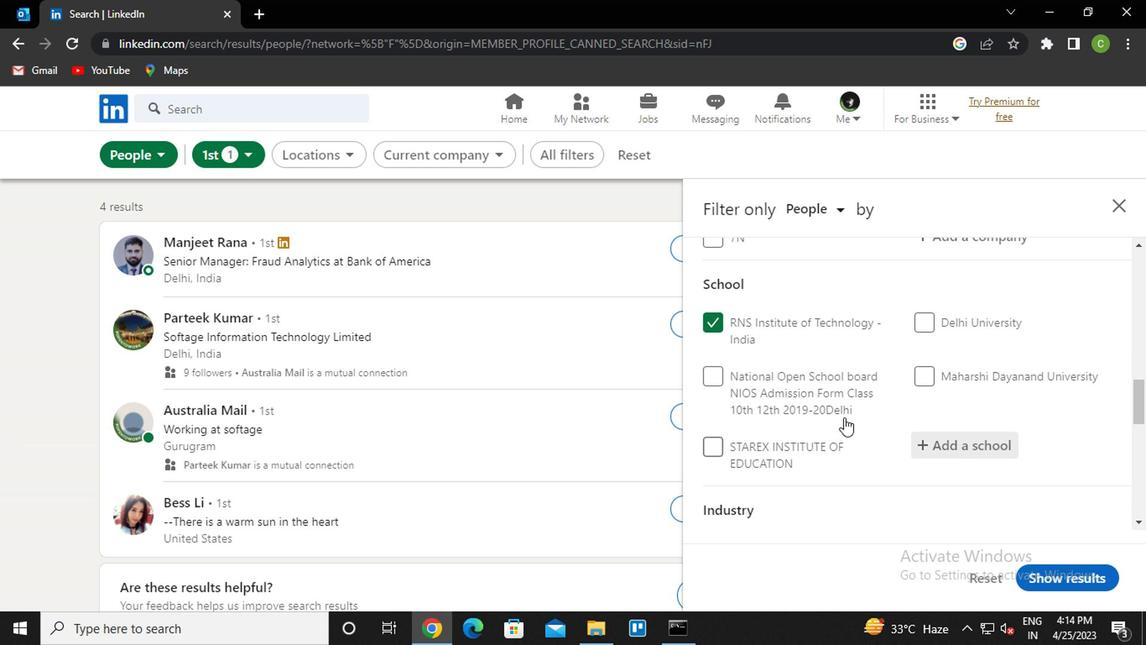 
Action: Mouse scrolled (850, 420) with delta (0, -1)
Screenshot: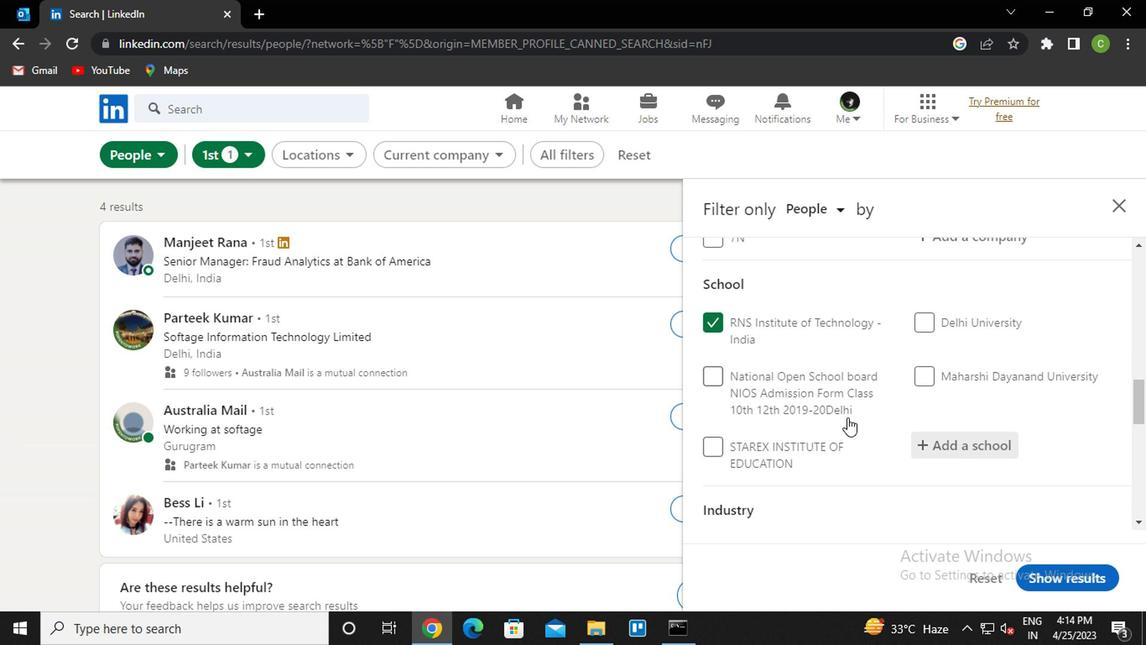 
Action: Mouse moved to (851, 420)
Screenshot: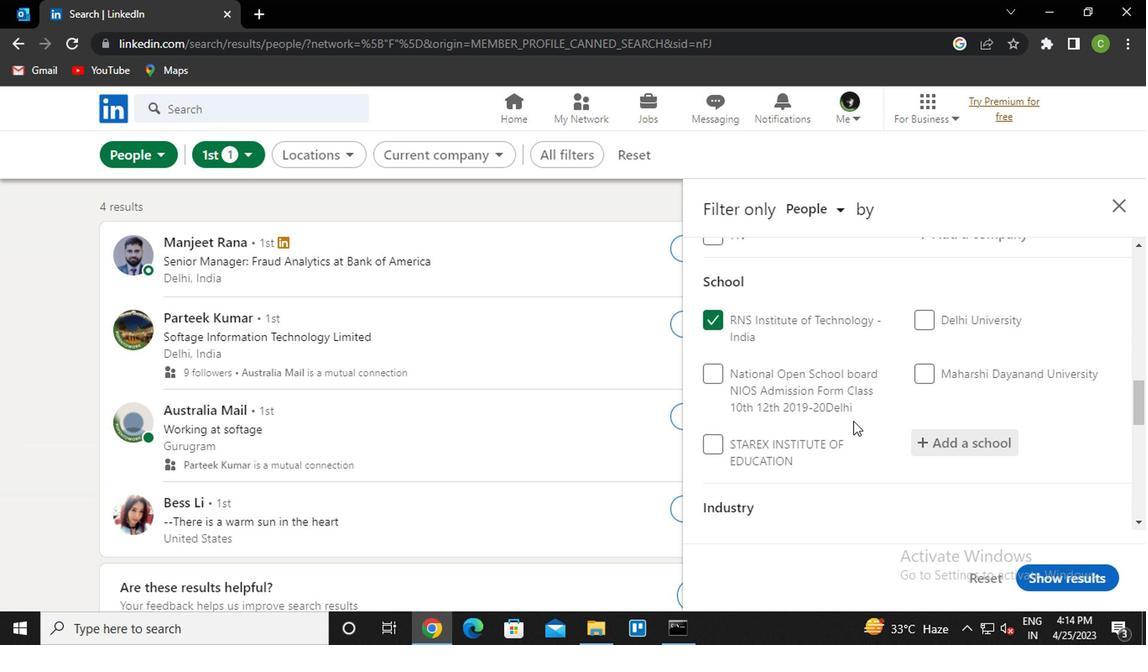 
Action: Mouse scrolled (851, 419) with delta (0, 0)
Screenshot: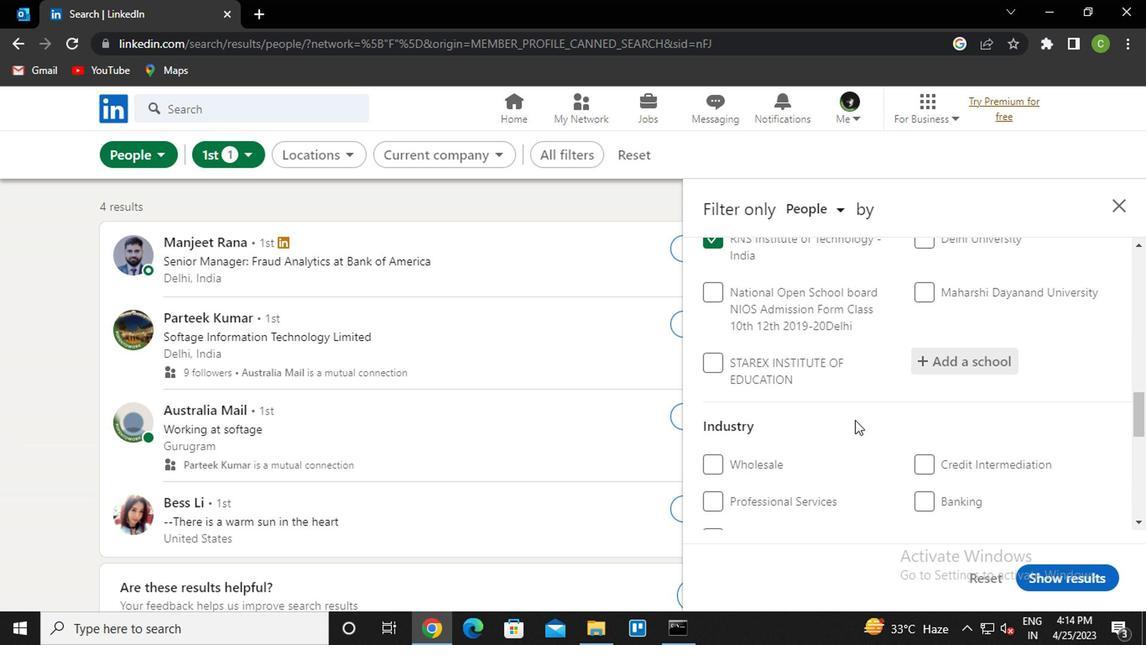 
Action: Mouse scrolled (851, 419) with delta (0, 0)
Screenshot: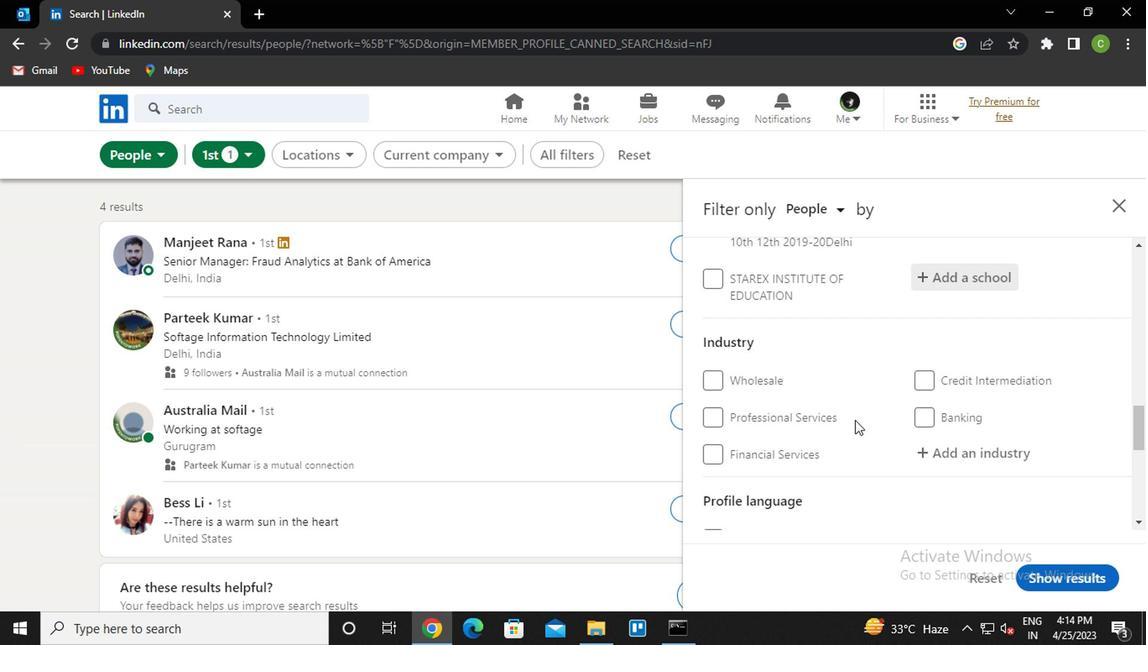 
Action: Mouse moved to (967, 376)
Screenshot: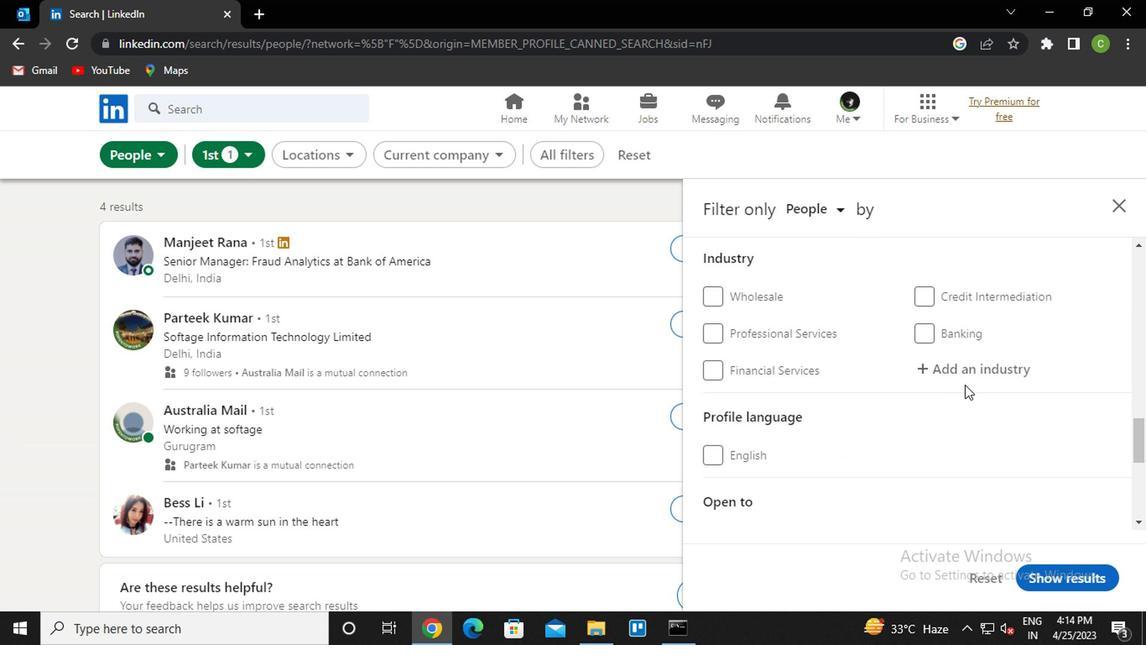 
Action: Mouse pressed left at (967, 376)
Screenshot: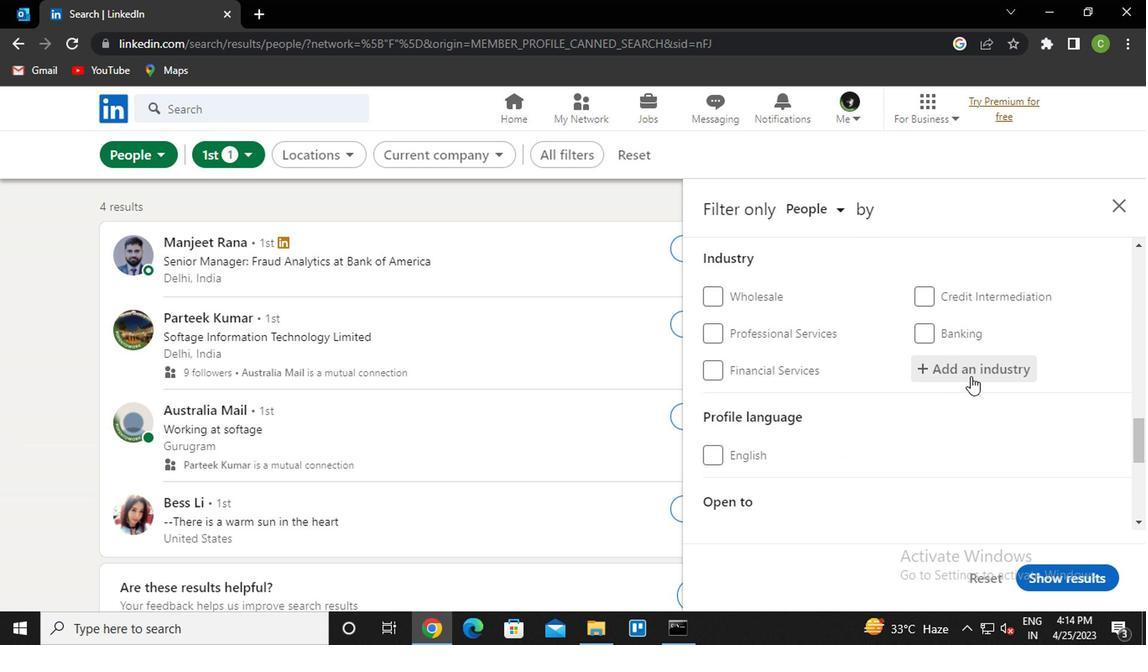 
Action: Mouse moved to (957, 440)
Screenshot: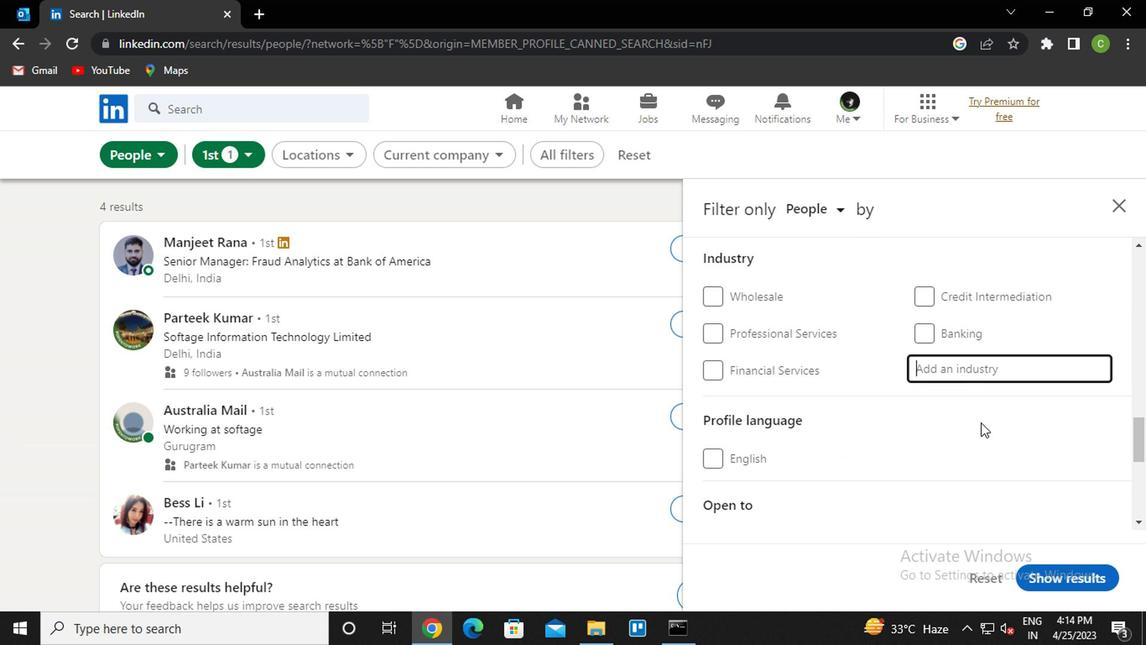 
Action: Key pressed <Key.caps_lock>m<Key.caps_lock>otor<Key.down><Key.enter>
Screenshot: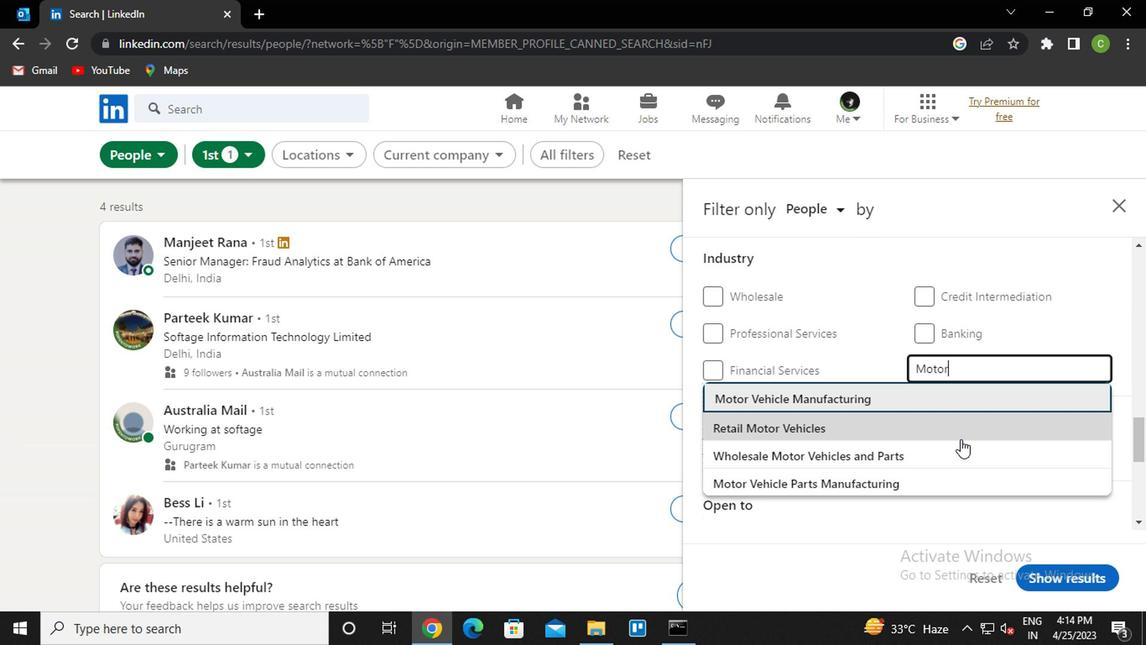 
Action: Mouse moved to (957, 440)
Screenshot: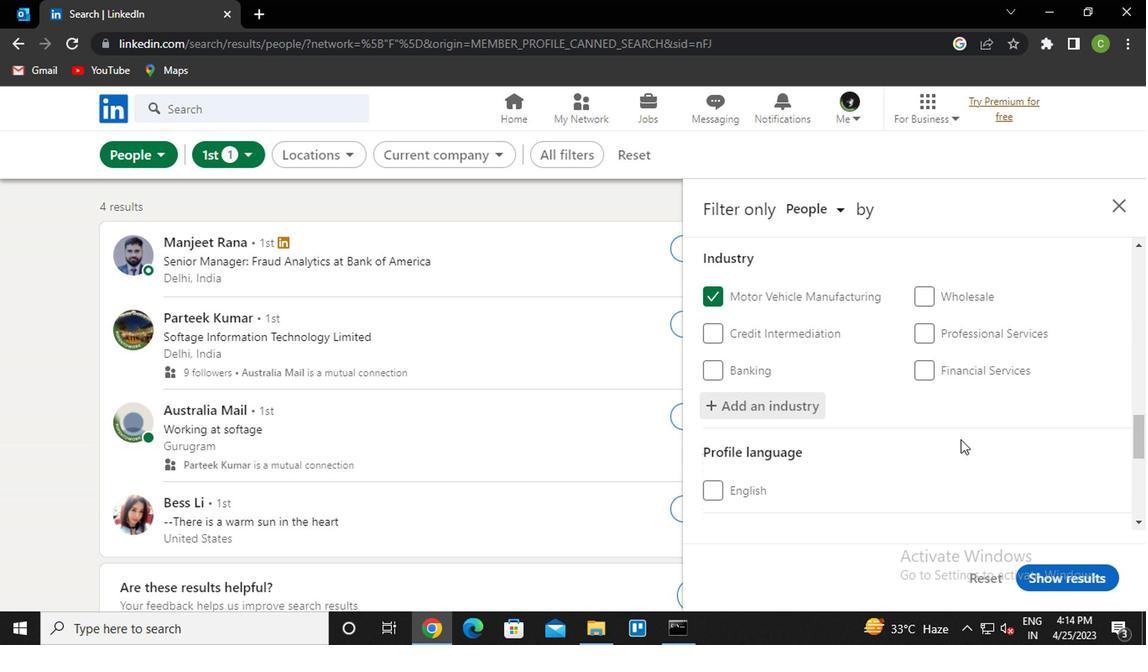
Action: Mouse scrolled (957, 439) with delta (0, -1)
Screenshot: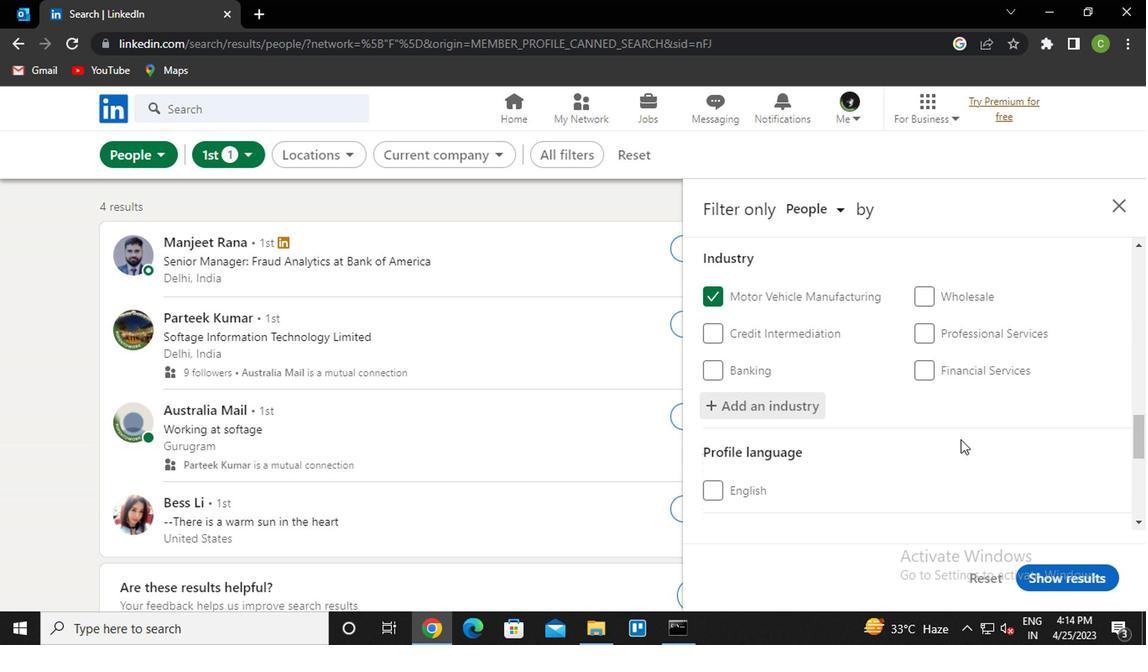 
Action: Mouse moved to (958, 439)
Screenshot: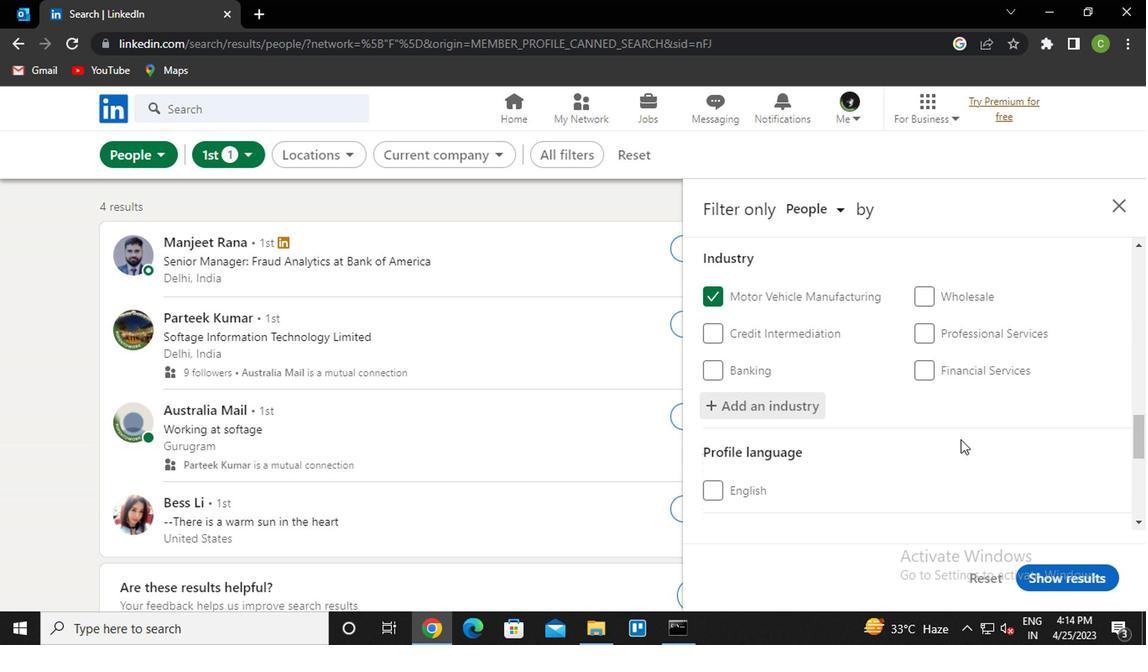 
Action: Mouse scrolled (958, 438) with delta (0, 0)
Screenshot: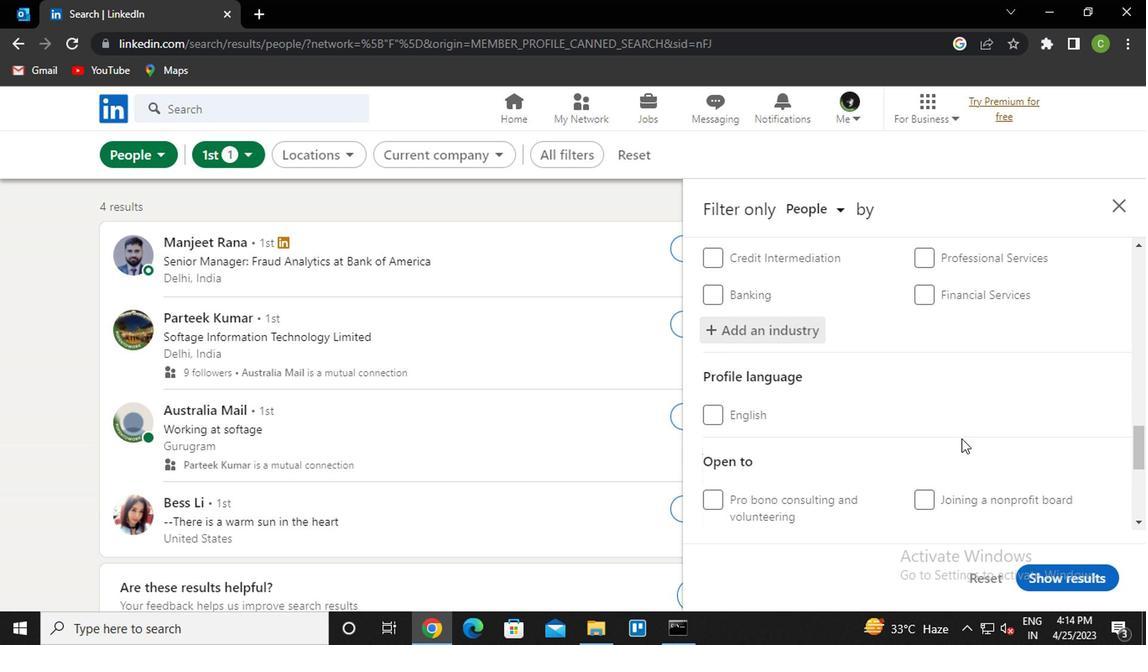 
Action: Mouse moved to (797, 467)
Screenshot: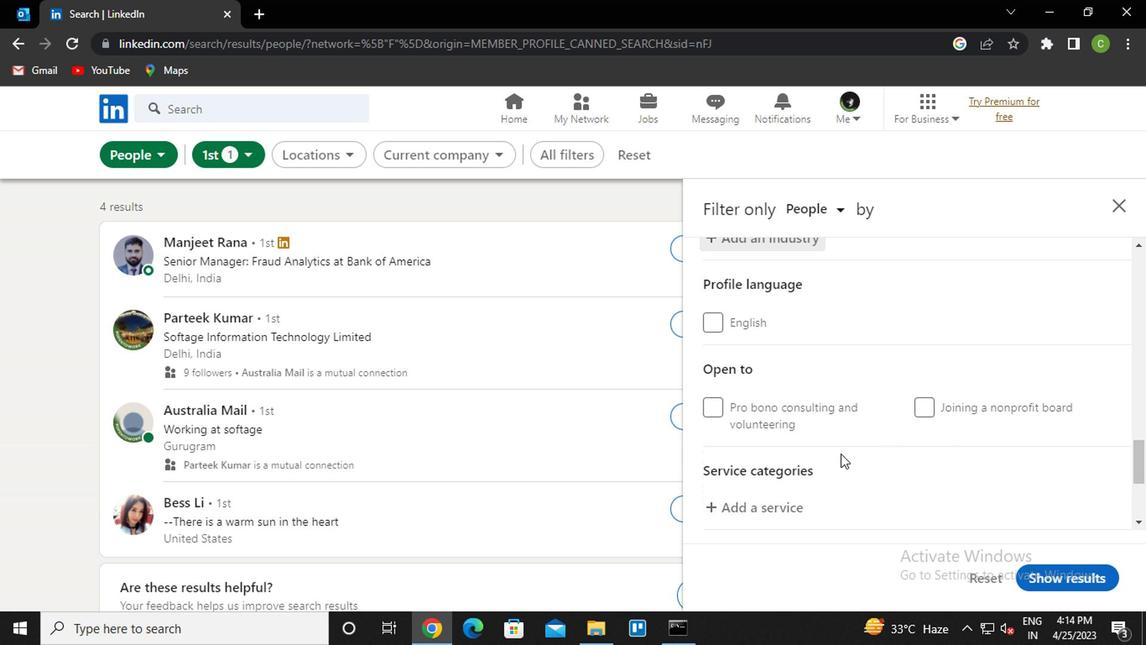 
Action: Mouse scrolled (797, 467) with delta (0, 0)
Screenshot: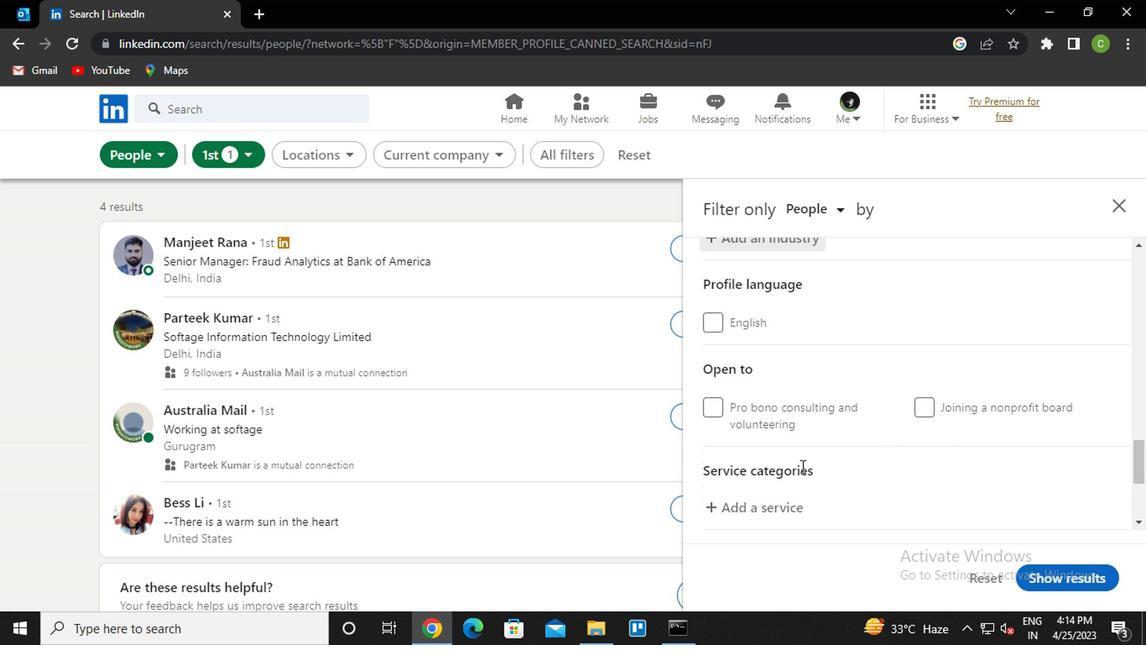 
Action: Mouse moved to (787, 430)
Screenshot: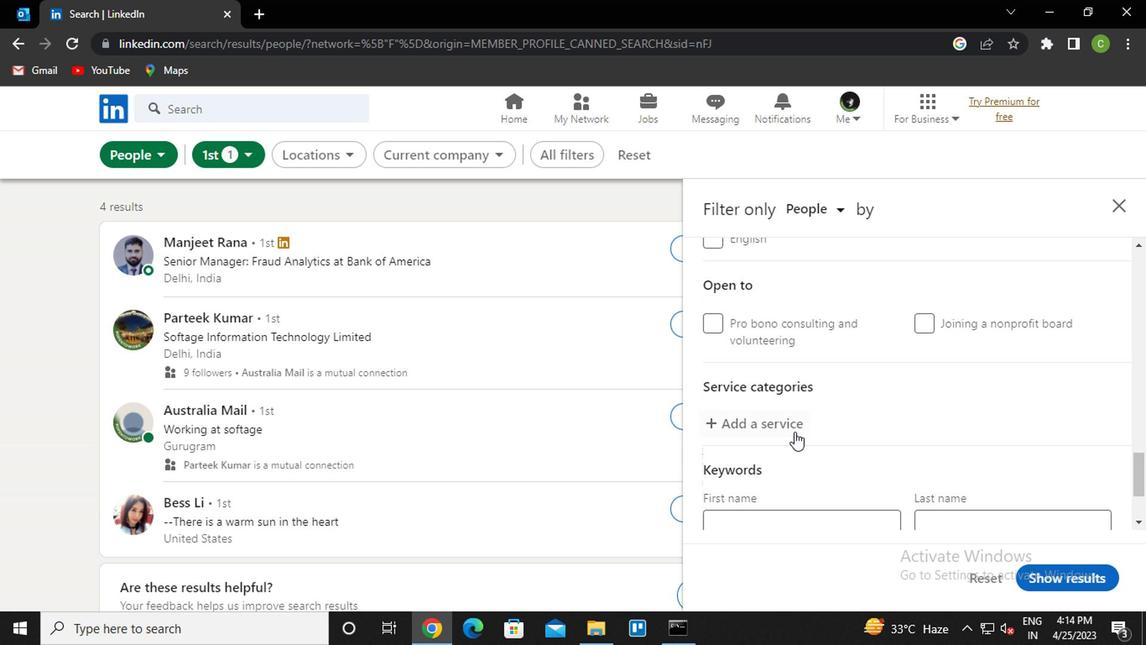 
Action: Mouse pressed left at (787, 430)
Screenshot: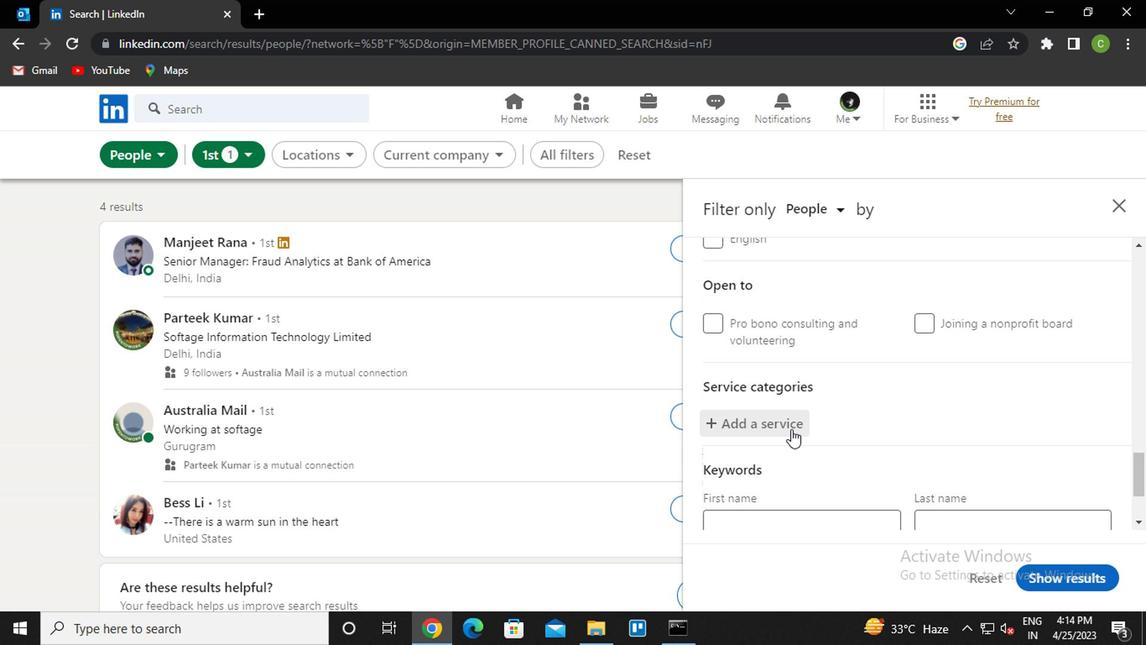 
Action: Key pressed <Key.caps_lock>e<Key.caps_lock>xperience<Key.space><Key.left><Key.caps_lock>ctrl+U<Key.caps_lock>ser<Key.space>
Screenshot: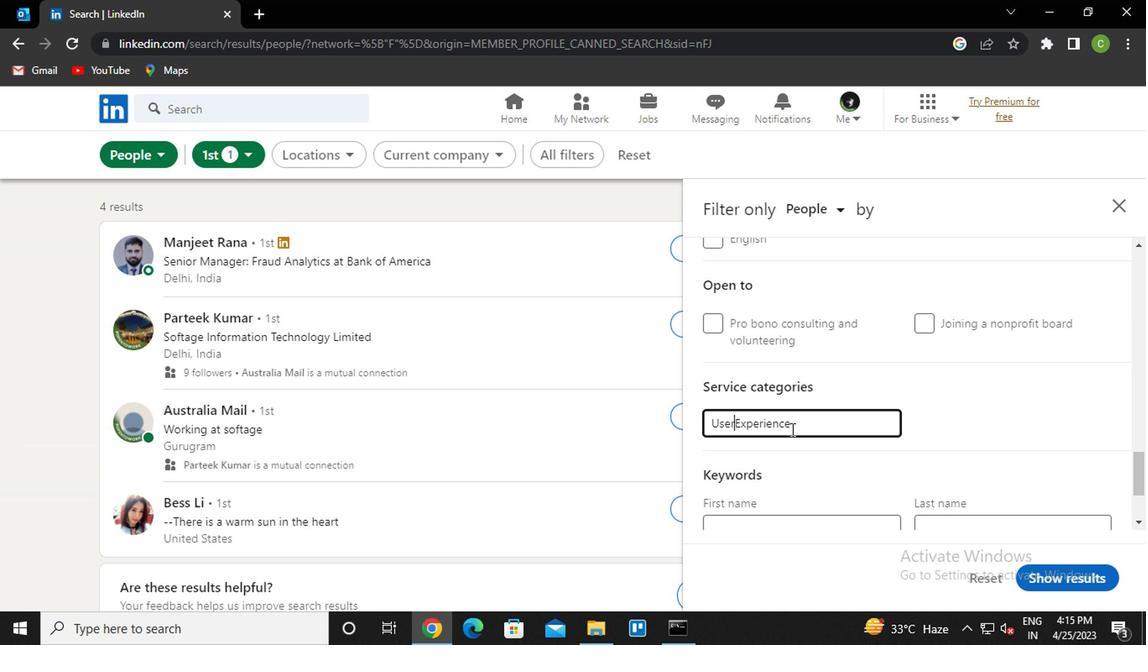 
Action: Mouse moved to (810, 508)
Screenshot: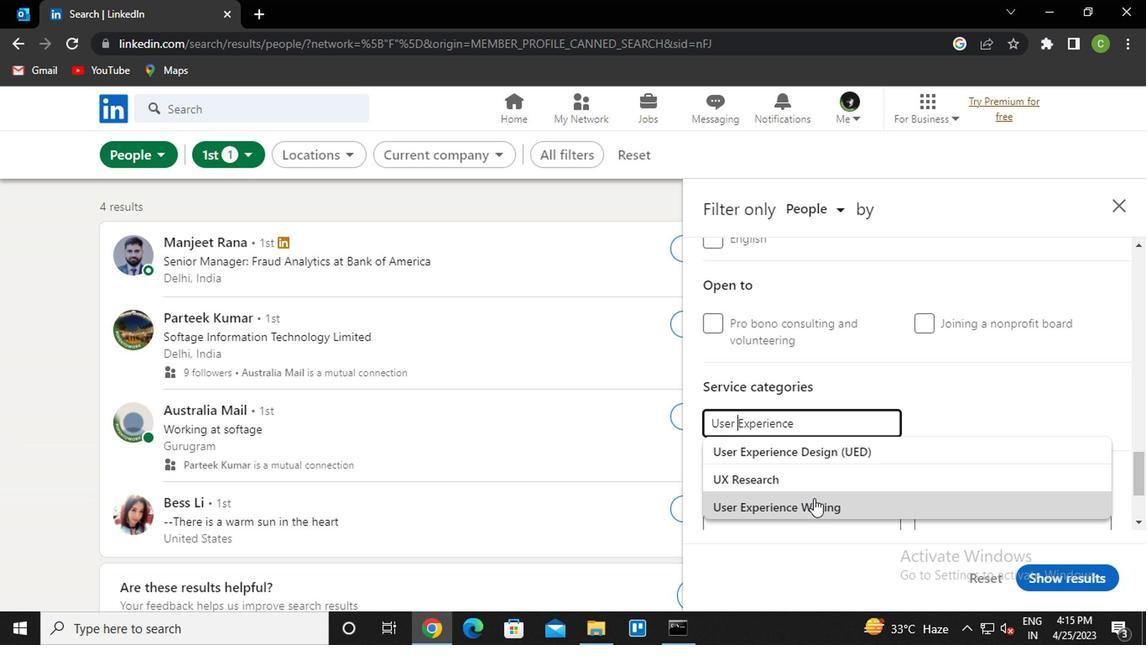 
Action: Mouse pressed left at (810, 508)
Screenshot: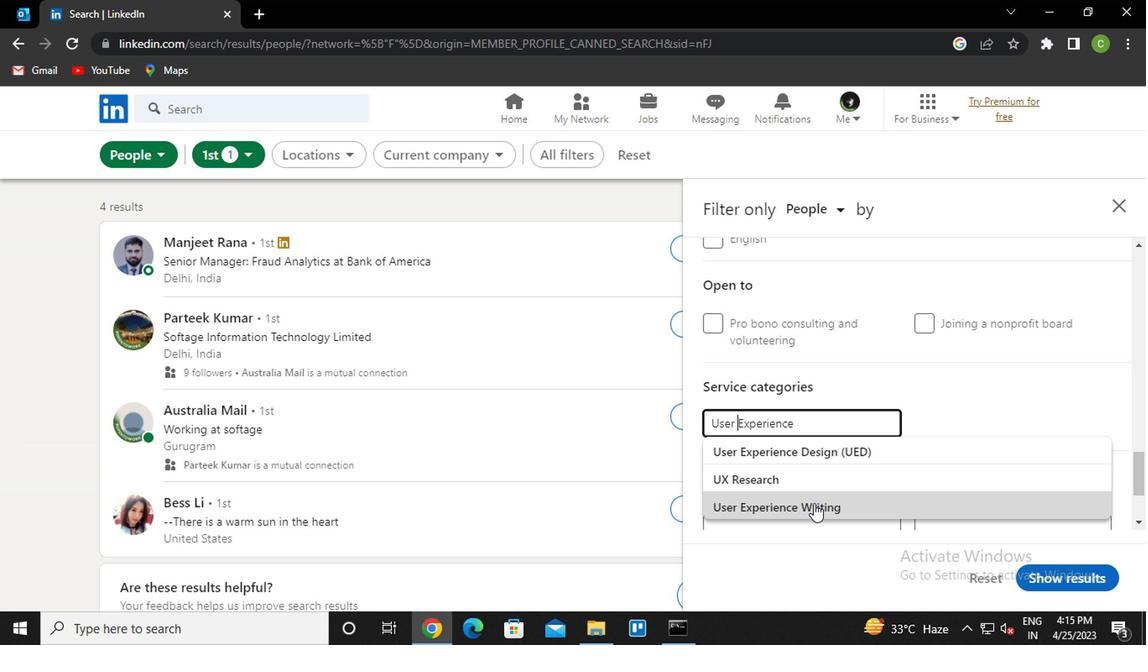
Action: Mouse moved to (810, 512)
Screenshot: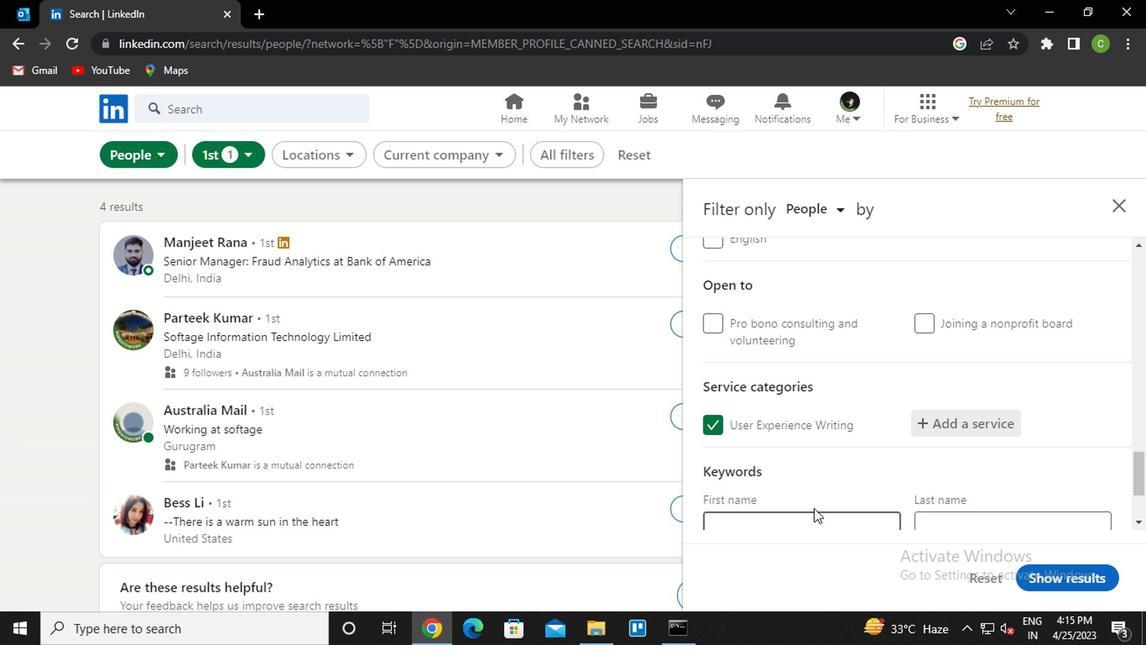 
Action: Mouse scrolled (810, 511) with delta (0, -1)
Screenshot: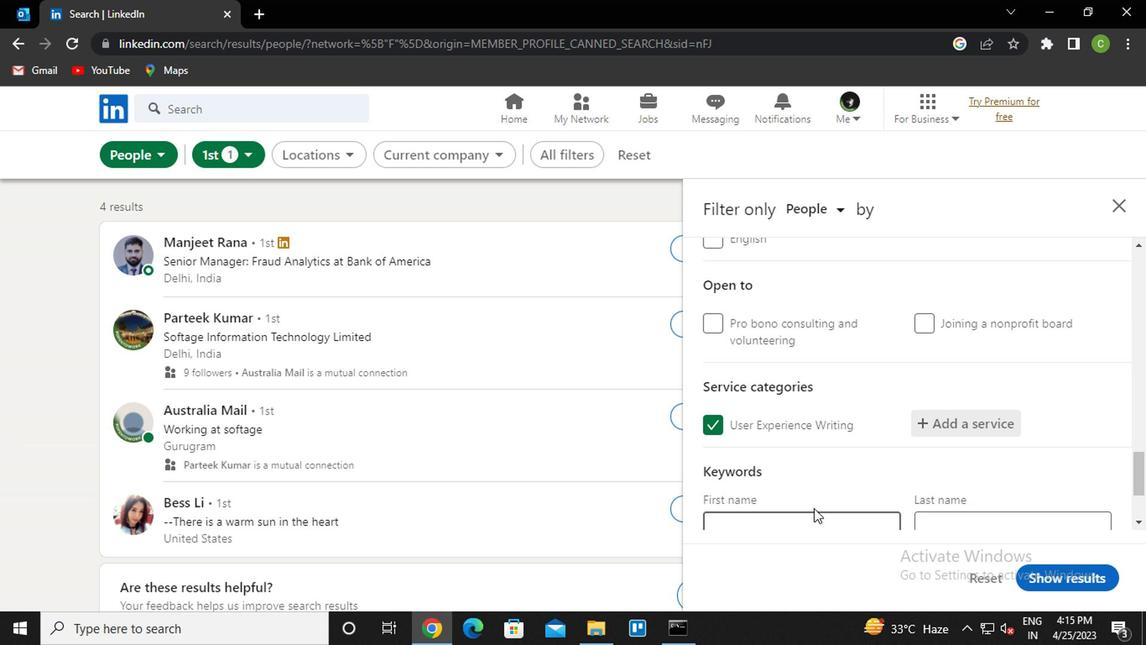 
Action: Mouse moved to (808, 510)
Screenshot: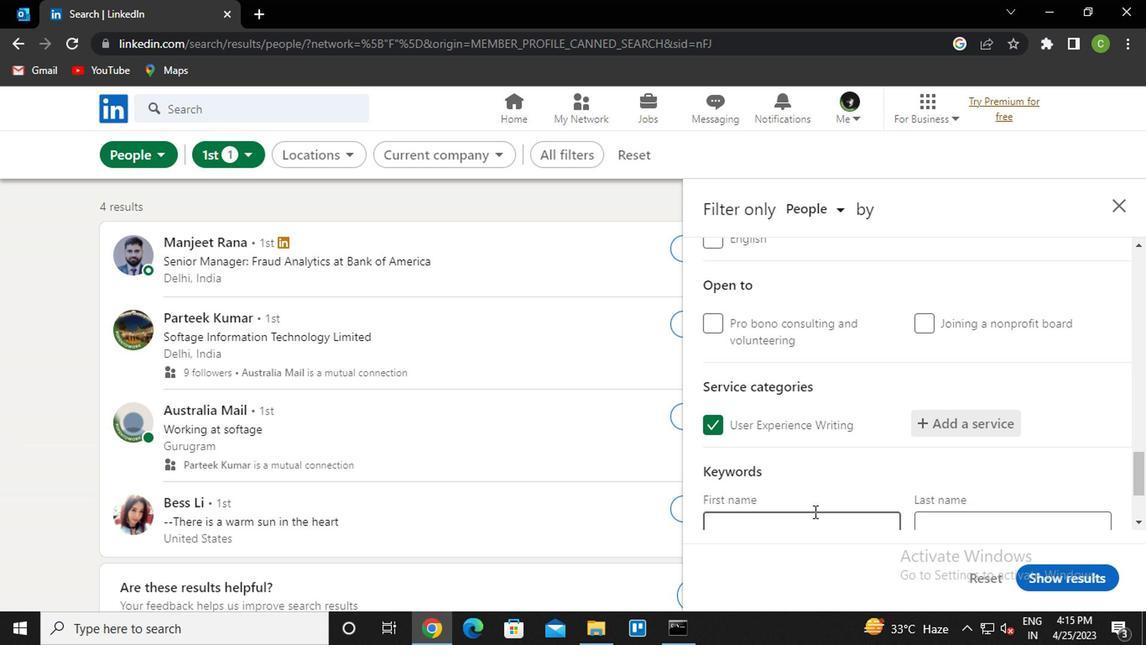 
Action: Mouse scrolled (808, 509) with delta (0, -1)
Screenshot: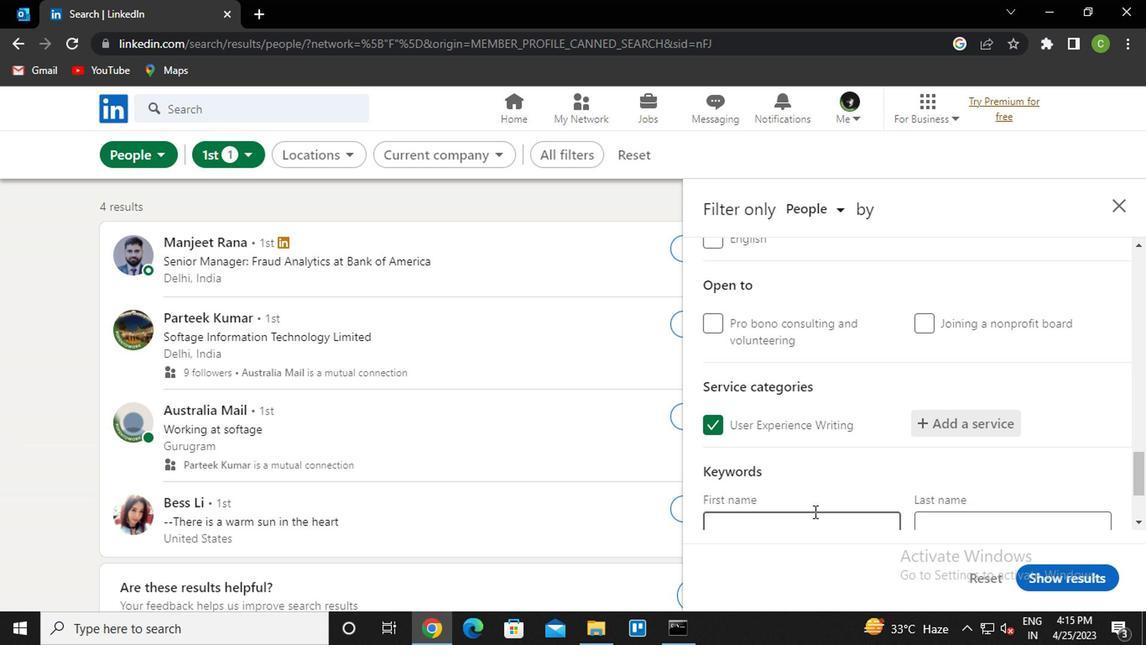 
Action: Mouse moved to (785, 462)
Screenshot: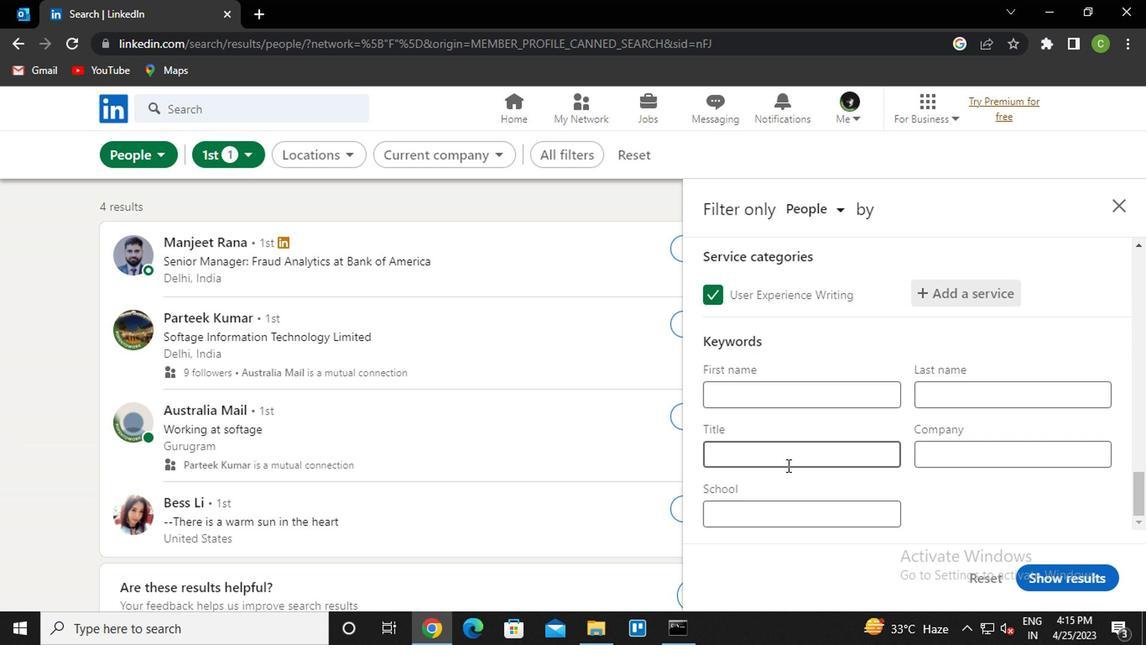 
Action: Mouse pressed left at (785, 462)
Screenshot: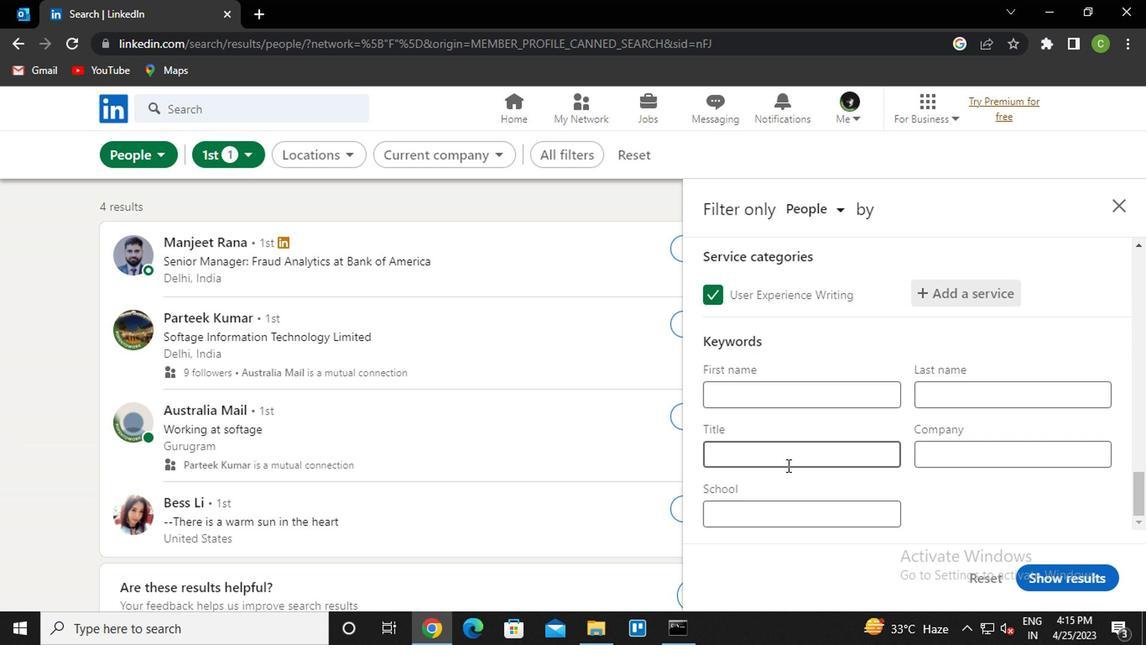 
Action: Key pressed <Key.caps_lock>c<Key.caps_lock>amera<Key.space>operator
Screenshot: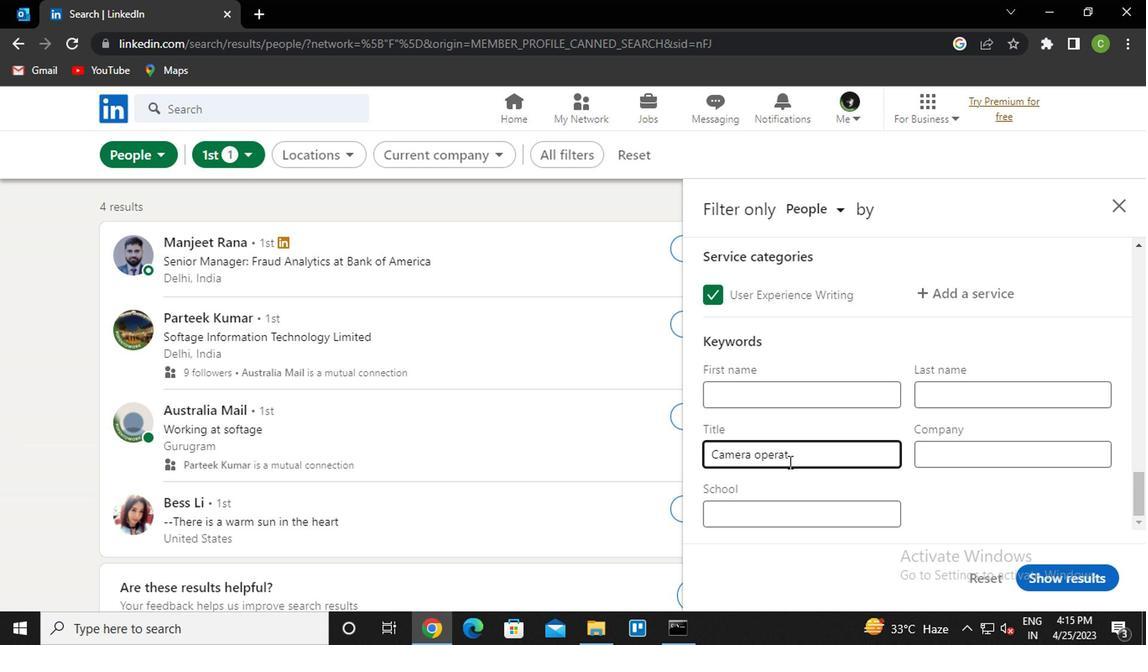 
Action: Mouse moved to (1057, 575)
Screenshot: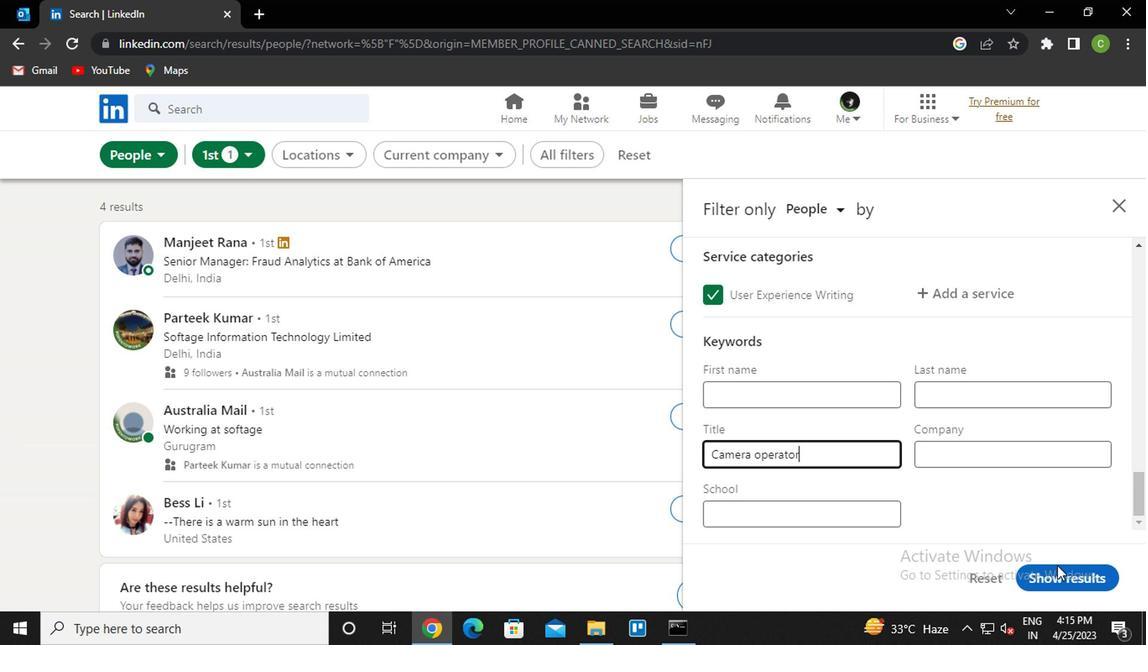 
Action: Mouse pressed left at (1057, 575)
Screenshot: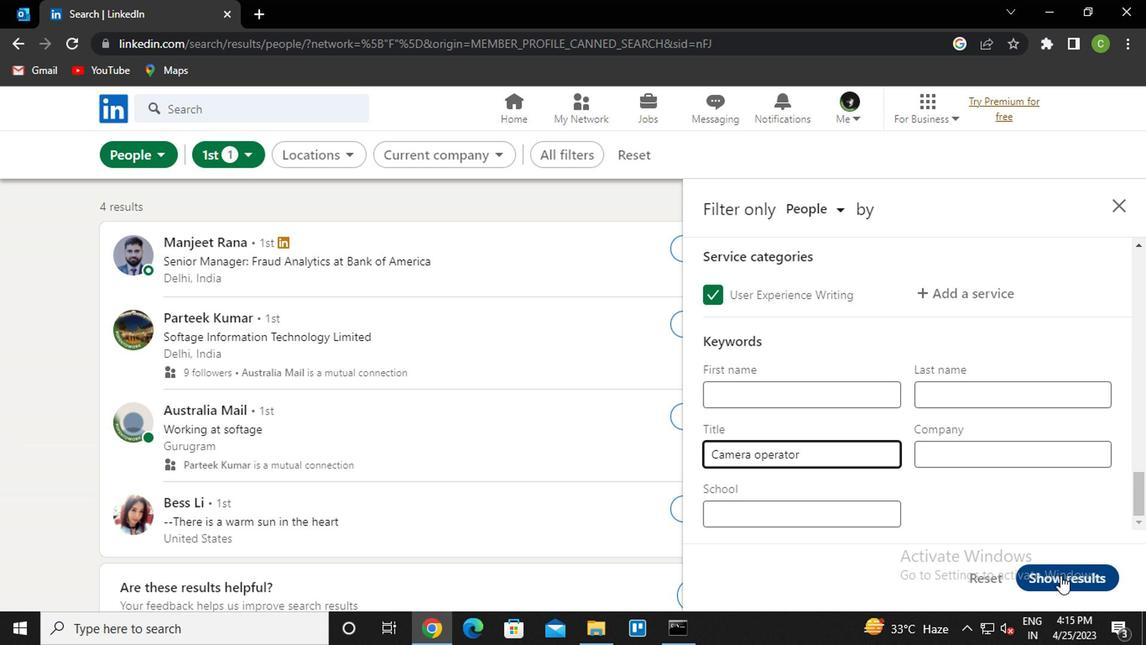 
Action: Mouse moved to (659, 420)
Screenshot: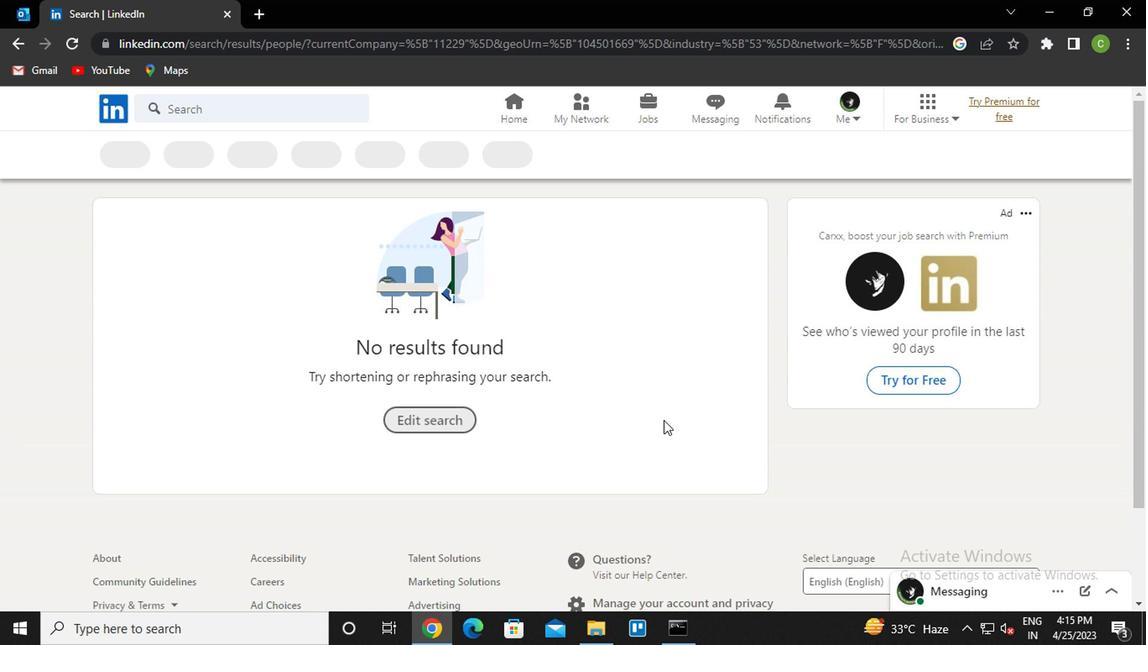 
